 Task: Create Card Design Handoff Meeting in Board HR Policies to Workspace Creative Team. Create Card Market Research Planning in Board Team Collaboration to Workspace Creative Team. Create Card Front-End Development in Board Product Roadmap Planning and Management to Workspace Creative Team
Action: Mouse moved to (73, 334)
Screenshot: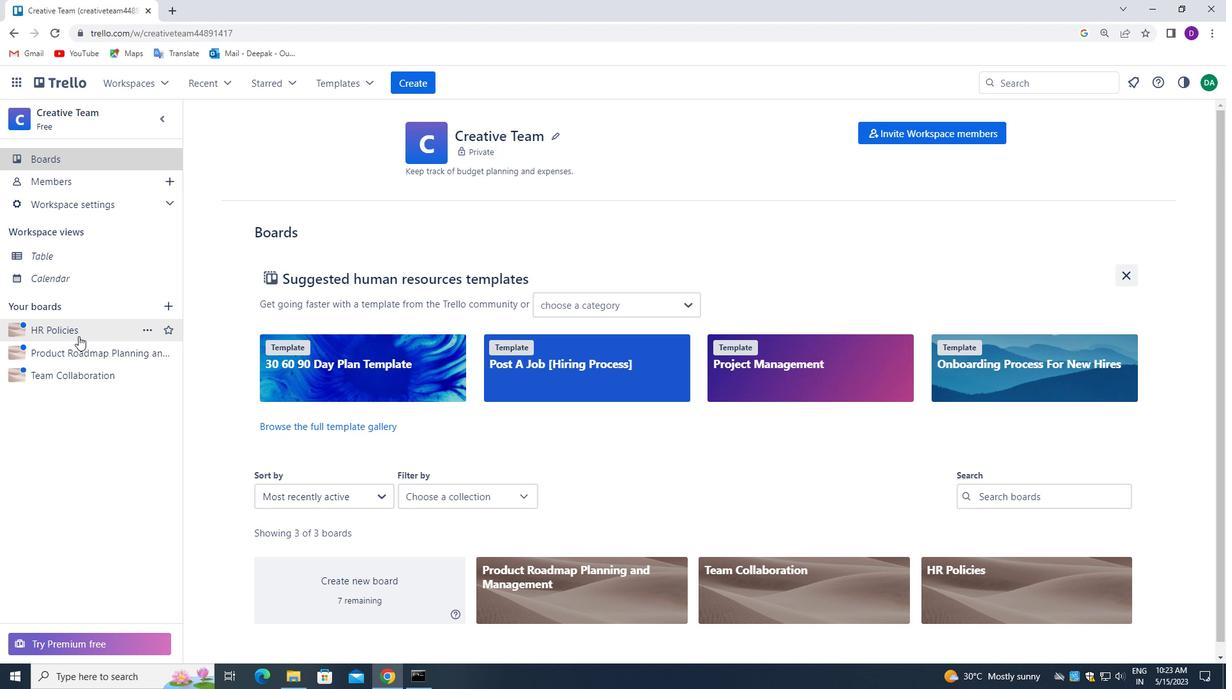 
Action: Mouse pressed left at (73, 334)
Screenshot: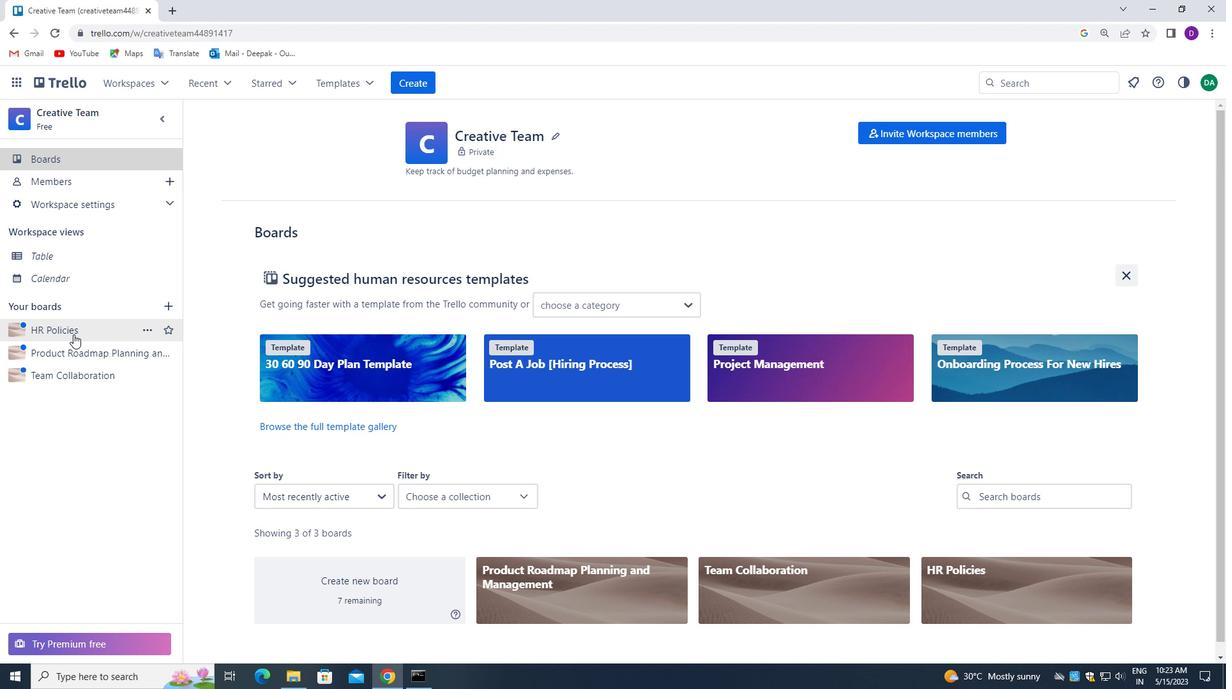 
Action: Mouse moved to (633, 202)
Screenshot: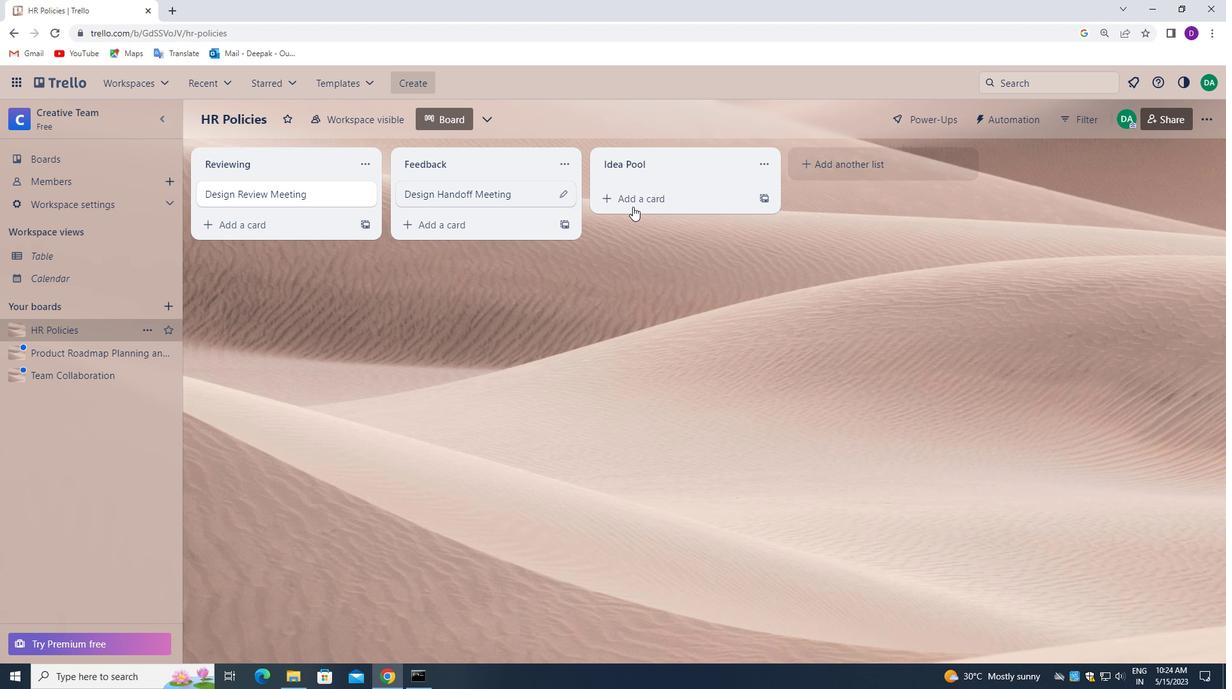 
Action: Mouse pressed left at (633, 202)
Screenshot: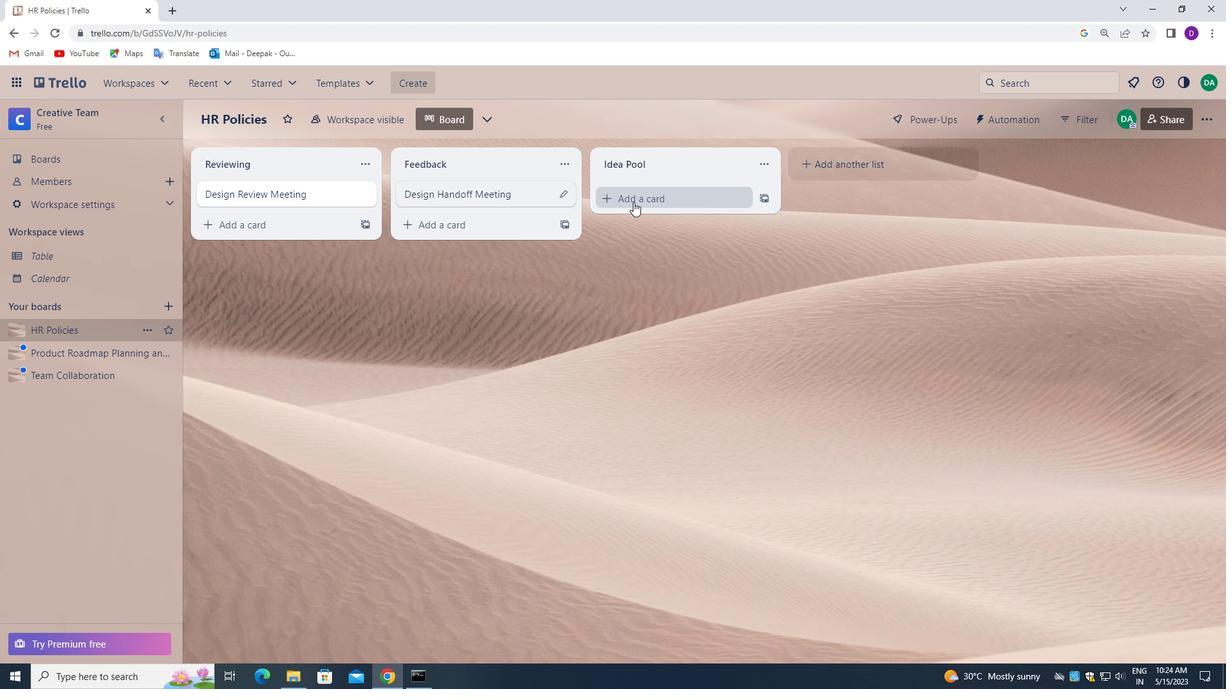 
Action: Mouse pressed left at (633, 202)
Screenshot: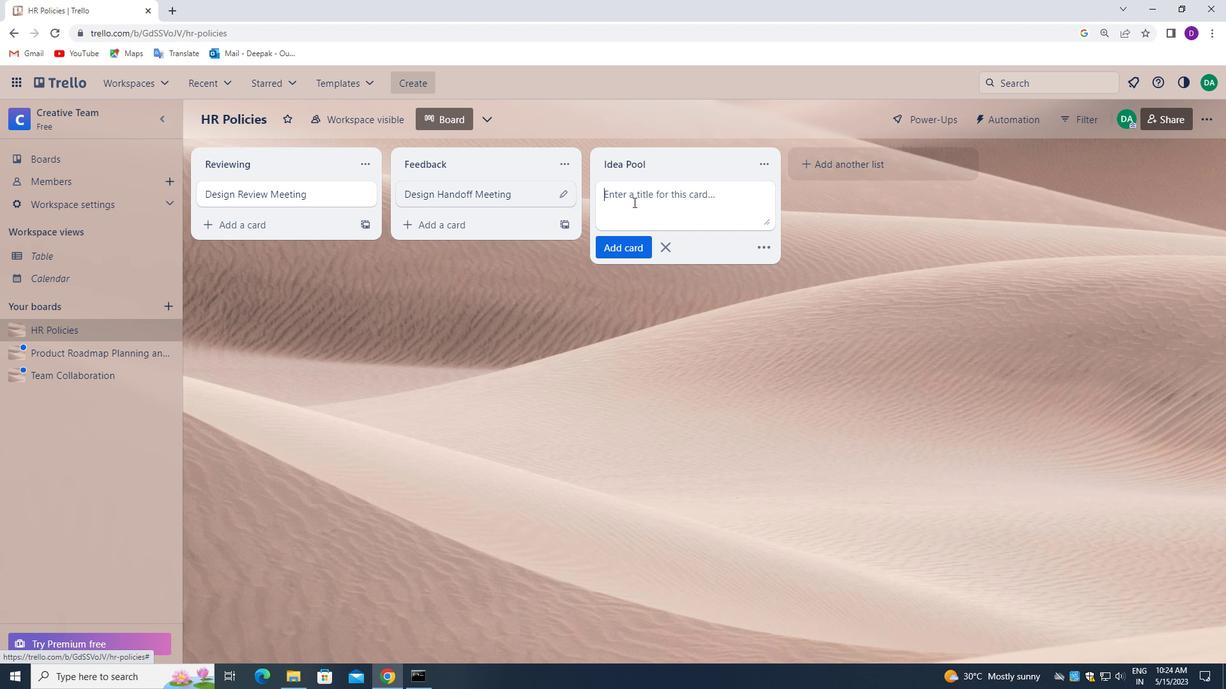 
Action: Mouse moved to (464, 288)
Screenshot: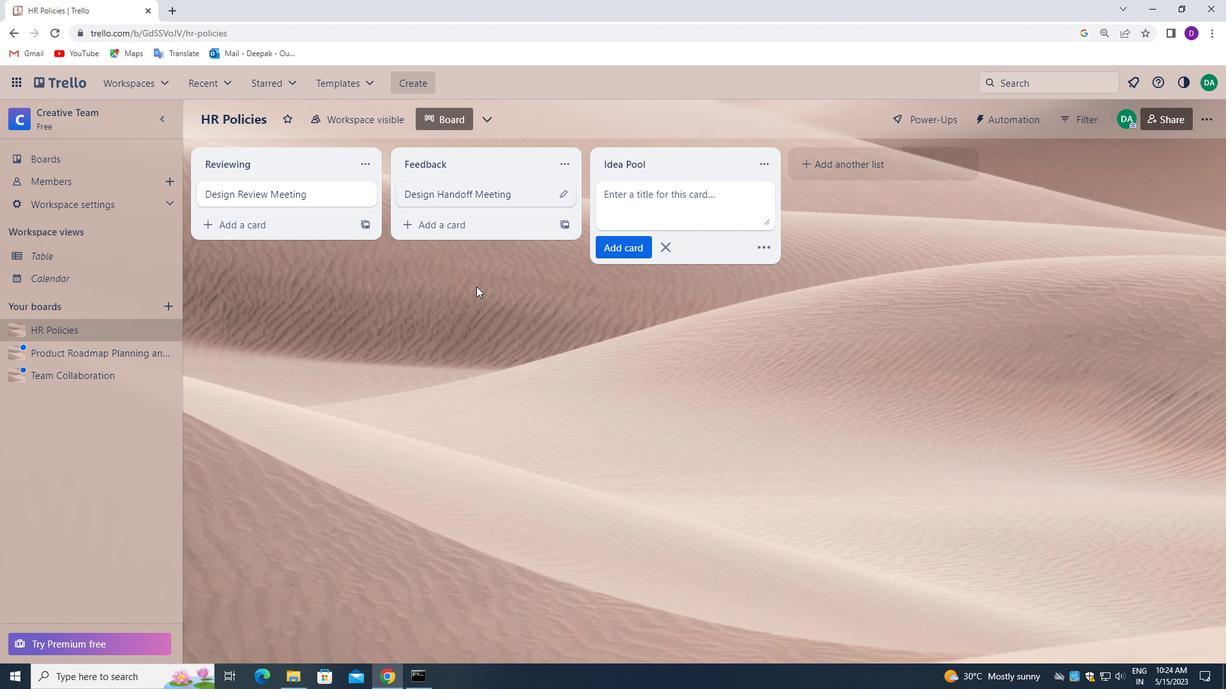 
Action: Key pressed <Key.shift_r>Design<Key.space><Key.shift>HANDOFF<Key.space><Key.shift>MEETING<Key.space>
Screenshot: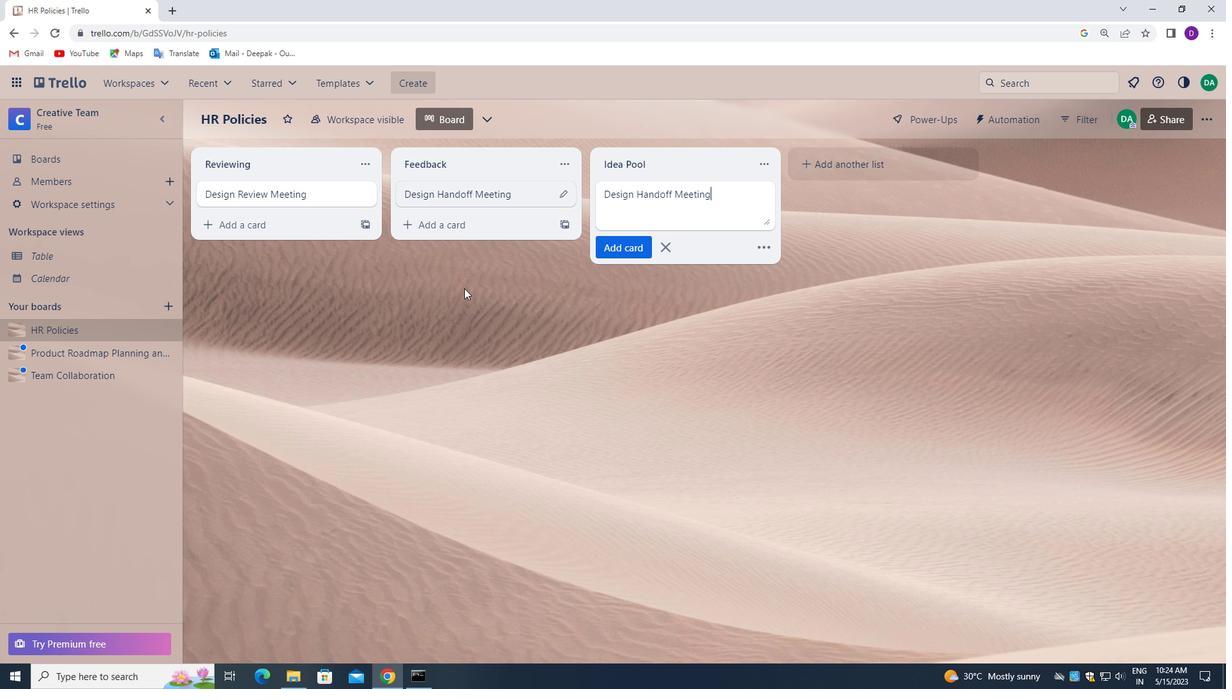 
Action: Mouse moved to (627, 255)
Screenshot: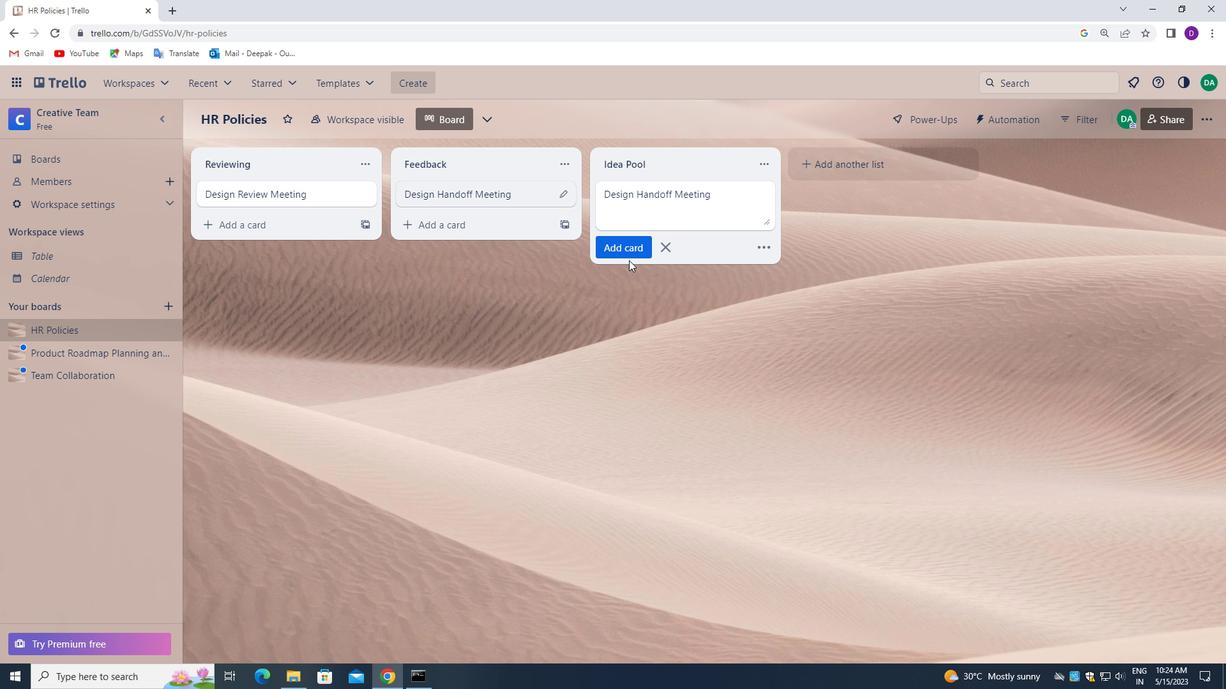 
Action: Mouse pressed left at (627, 255)
Screenshot: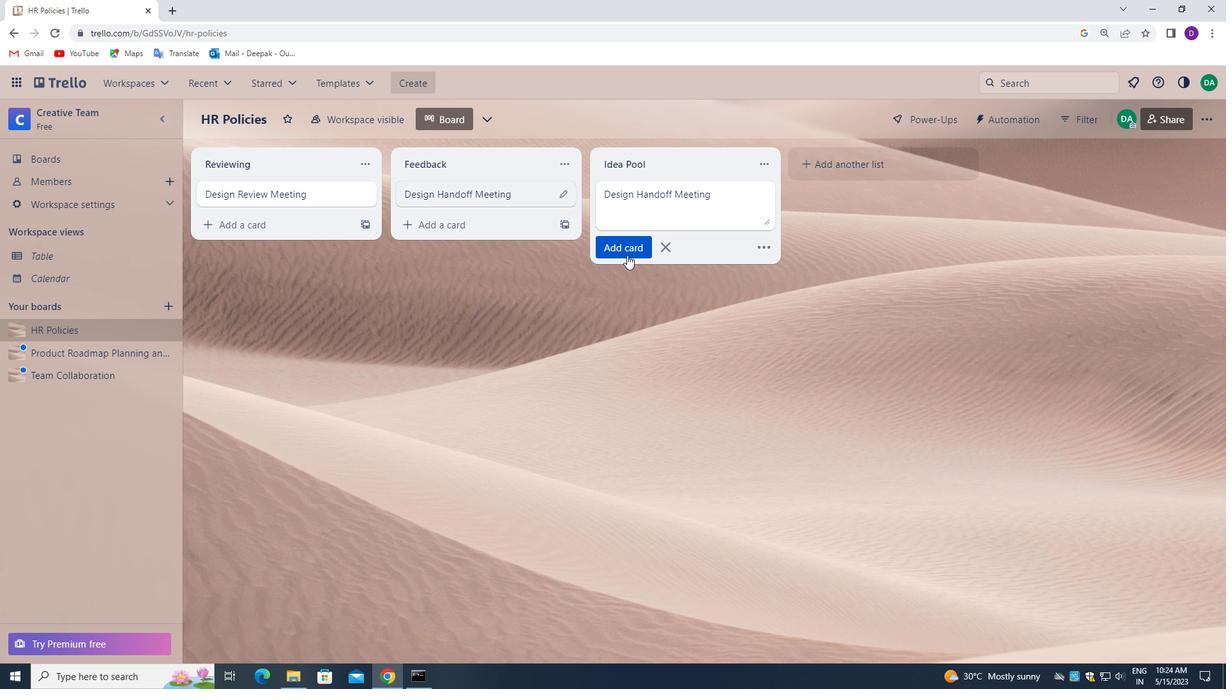 
Action: Mouse moved to (546, 269)
Screenshot: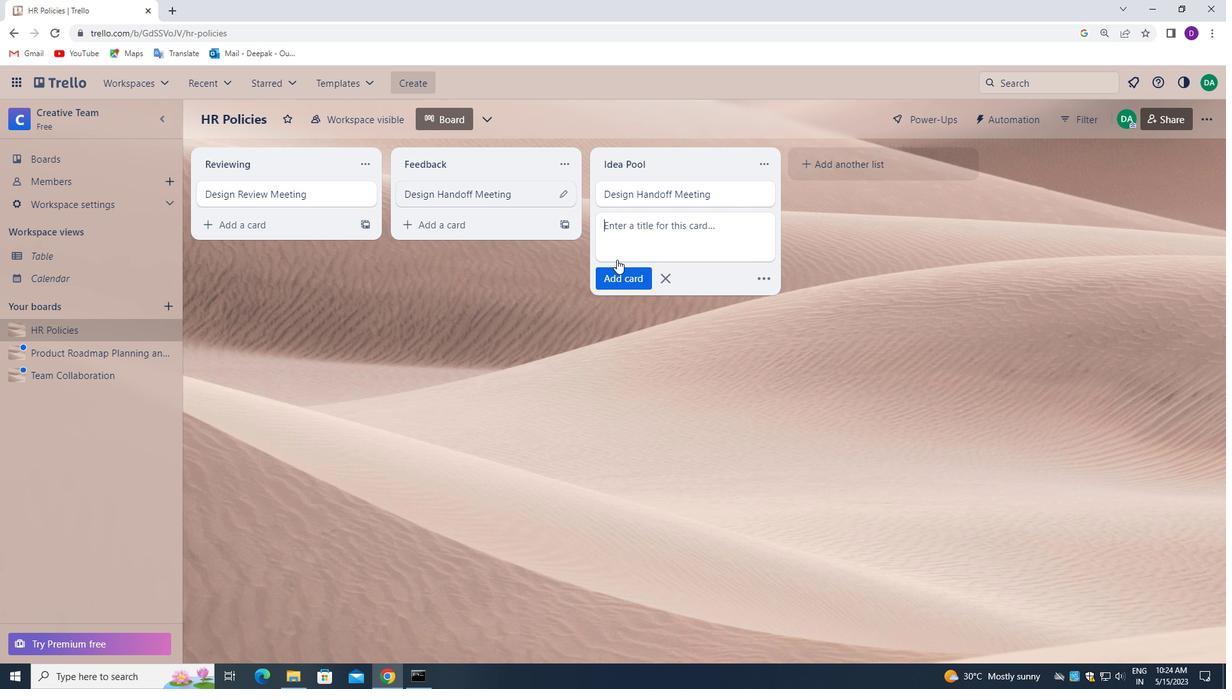 
Action: Mouse pressed left at (546, 269)
Screenshot: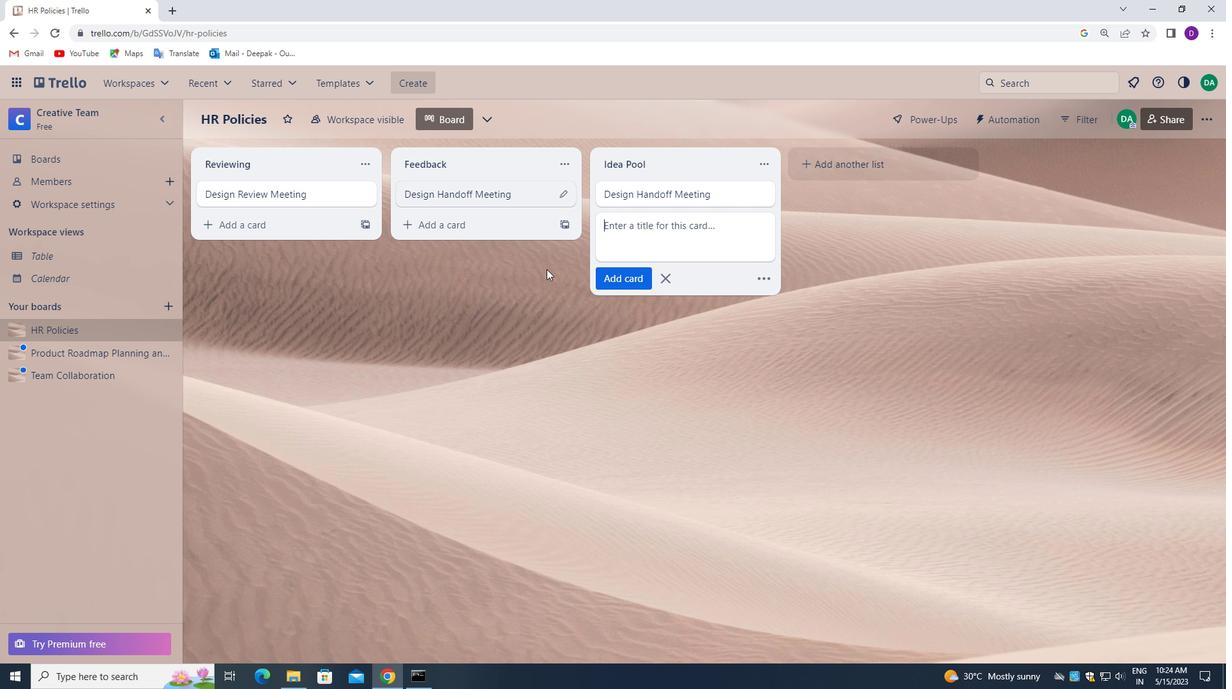 
Action: Mouse moved to (90, 378)
Screenshot: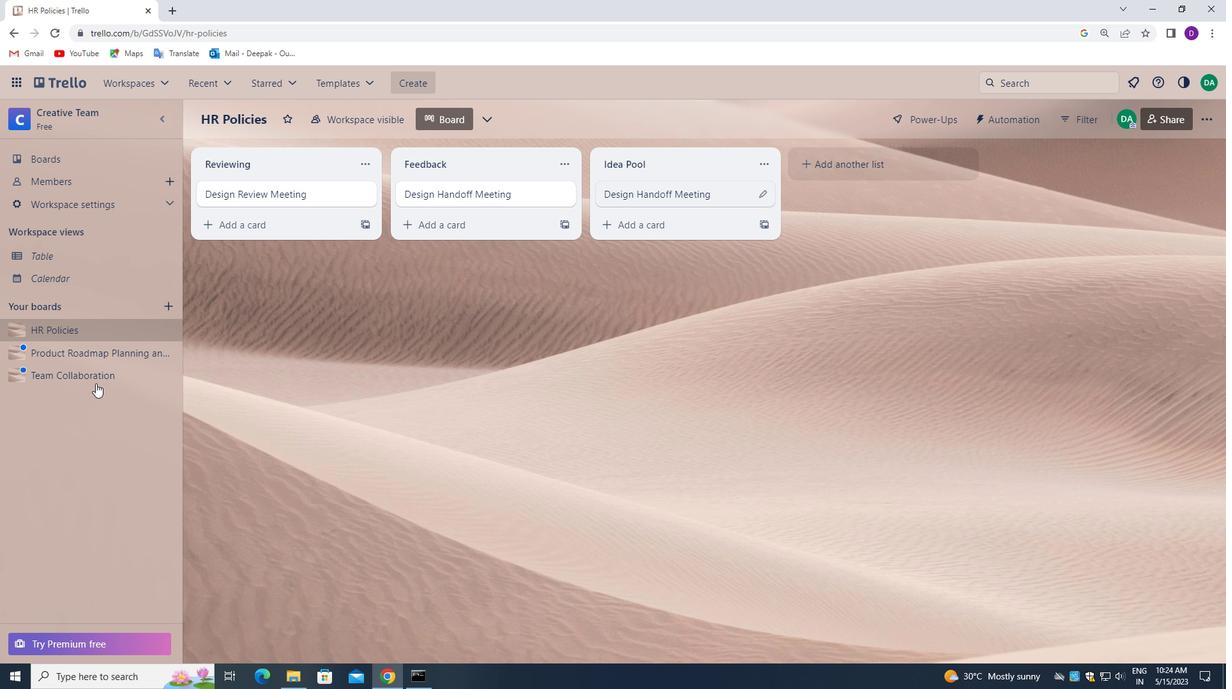 
Action: Mouse pressed left at (90, 378)
Screenshot: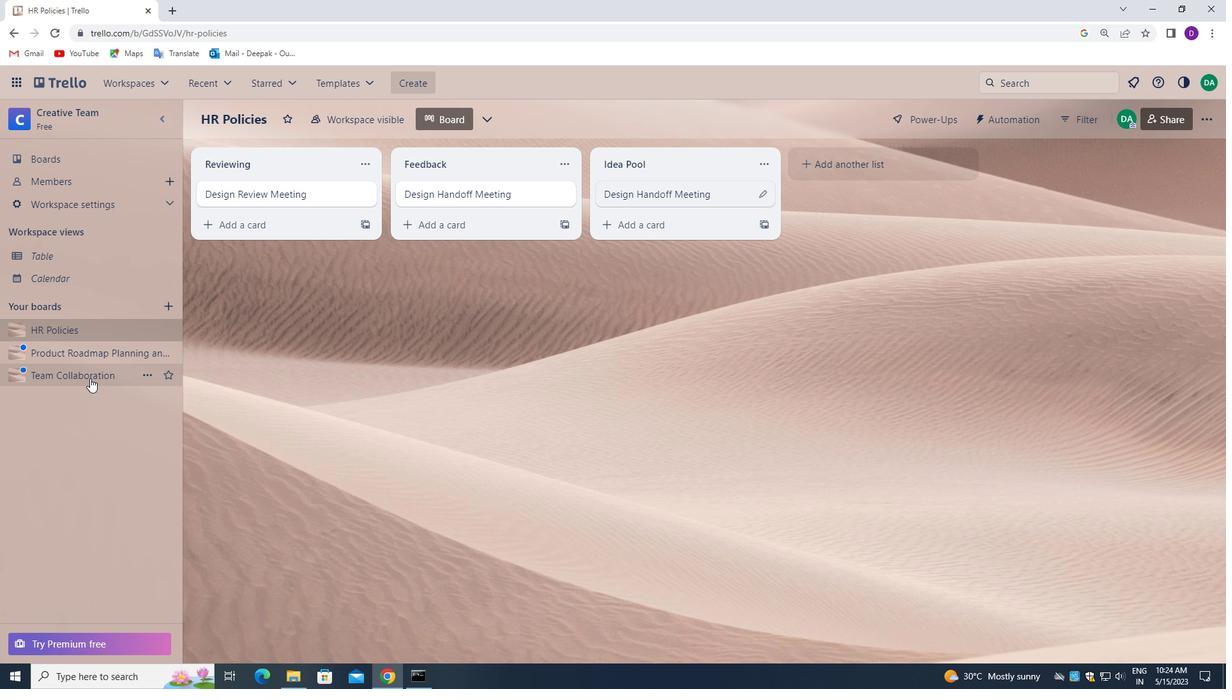 
Action: Mouse moved to (653, 201)
Screenshot: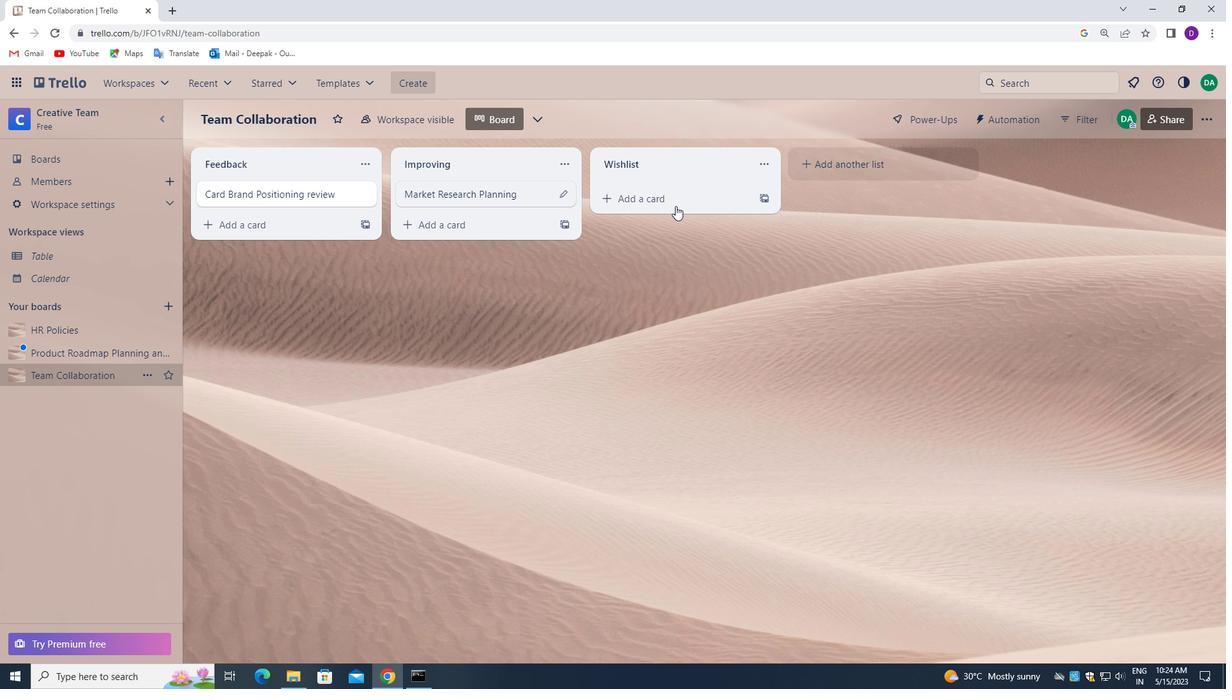 
Action: Mouse pressed left at (653, 201)
Screenshot: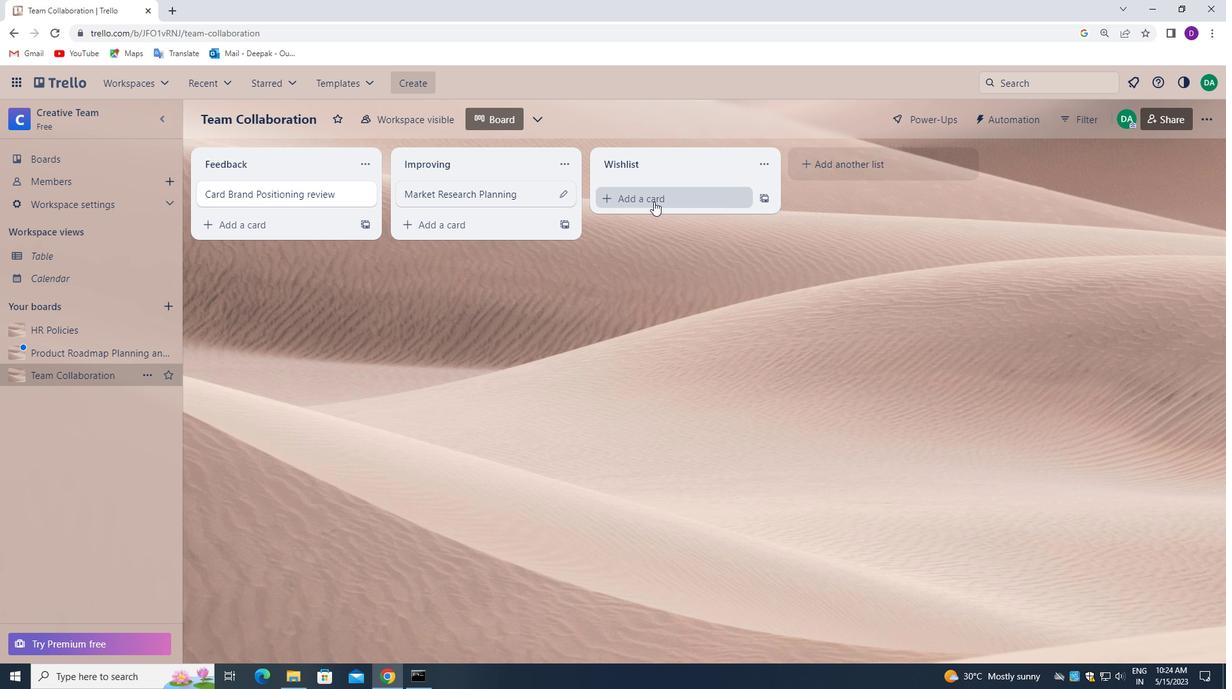 
Action: Mouse pressed left at (653, 201)
Screenshot: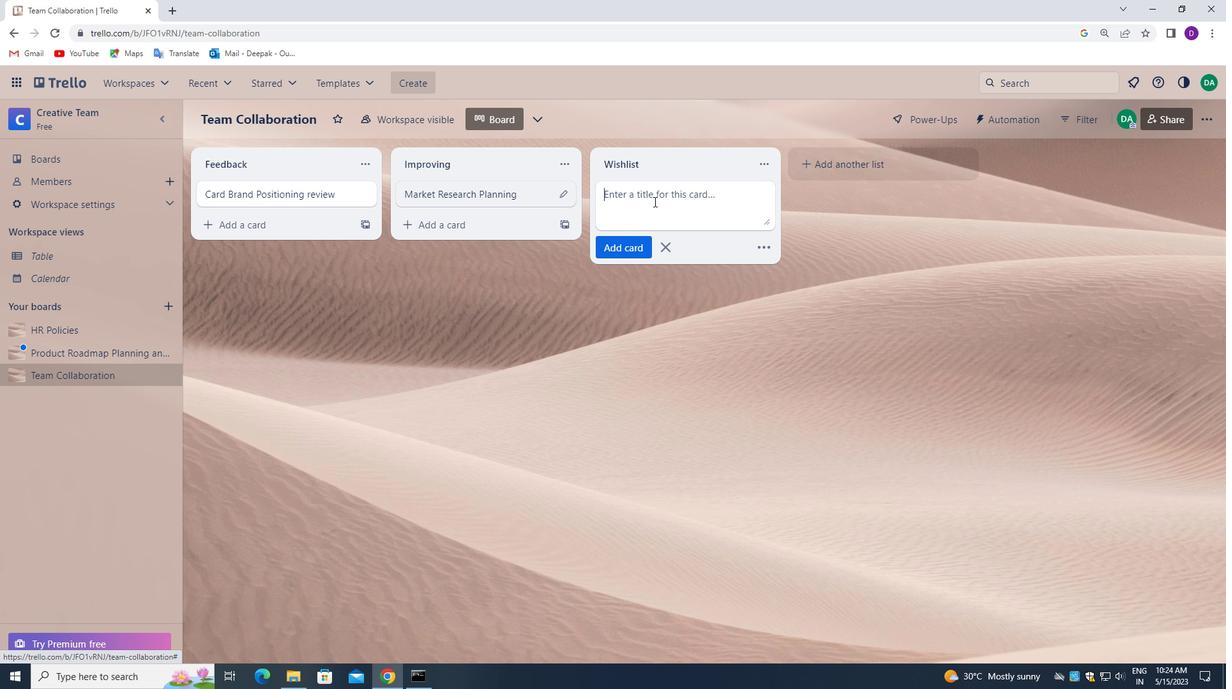 
Action: Mouse moved to (422, 340)
Screenshot: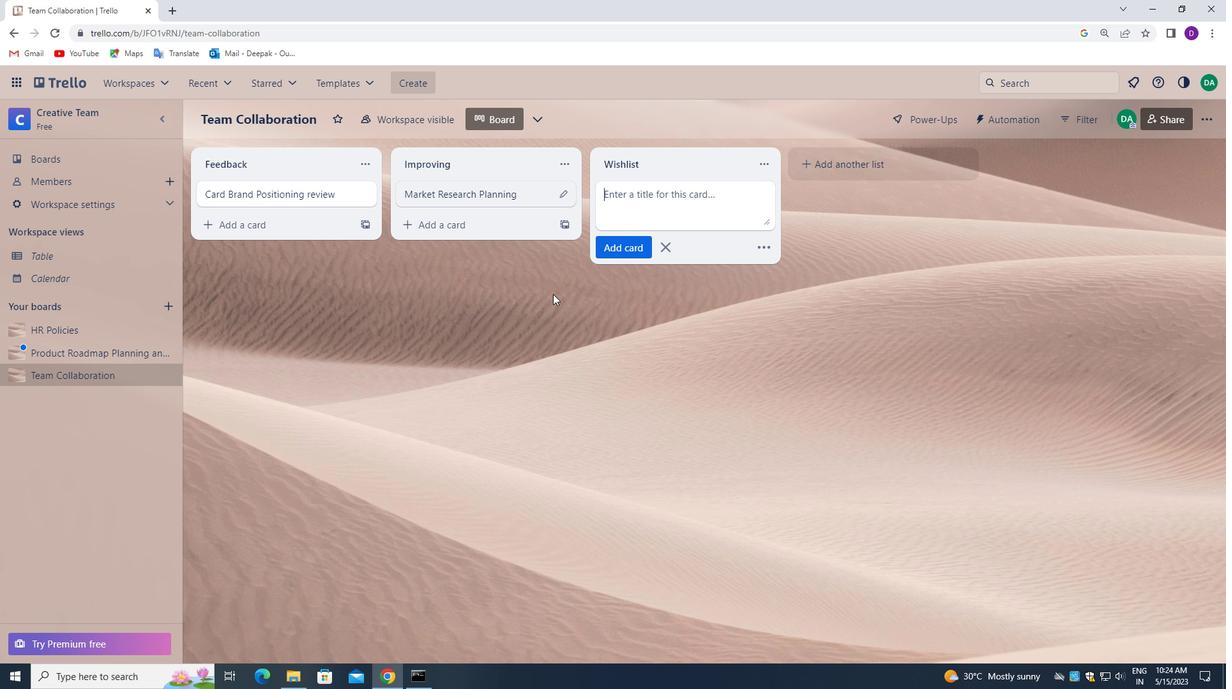 
Action: Key pressed <Key.shift>MARKET<Key.space><Key.shift_r>RESEARCH<Key.space><Key.shift>PLANNING<Key.space>
Screenshot: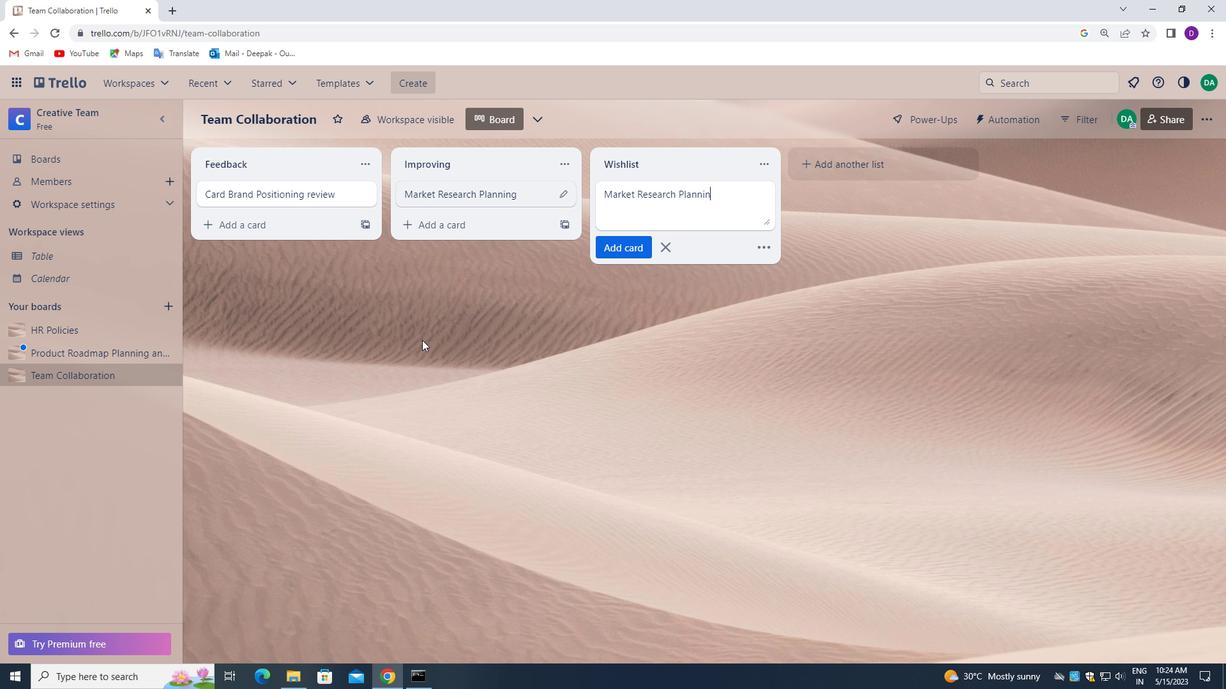 
Action: Mouse moved to (615, 245)
Screenshot: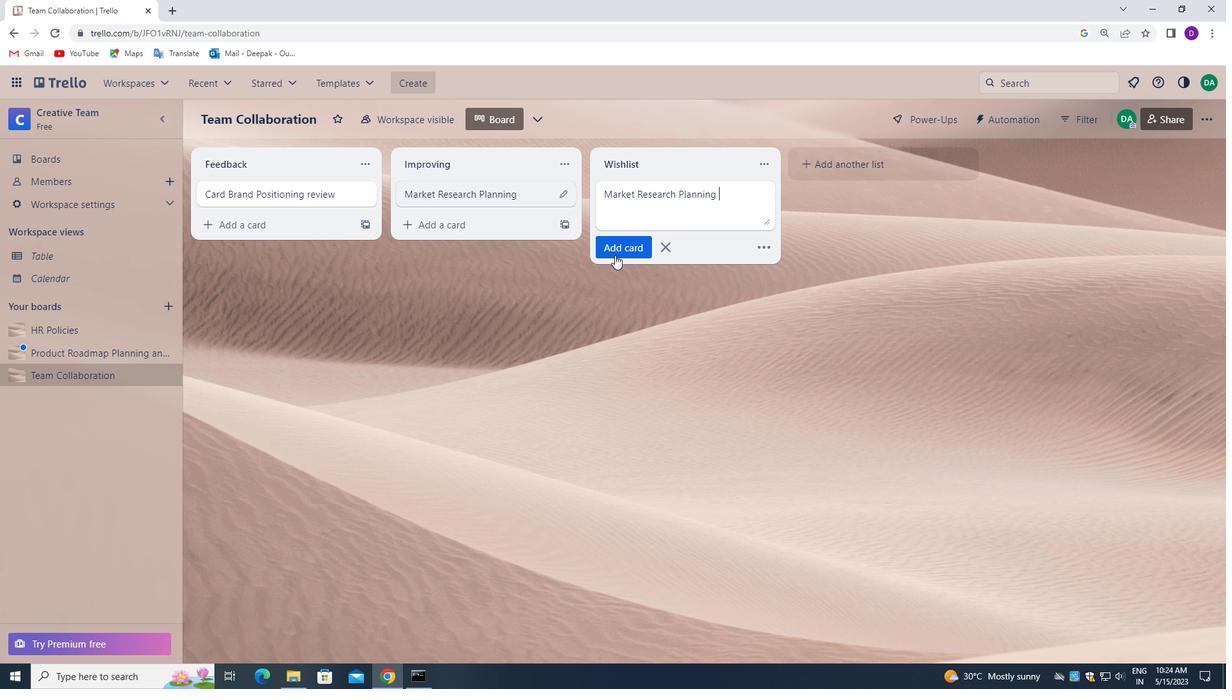 
Action: Mouse pressed left at (615, 245)
Screenshot: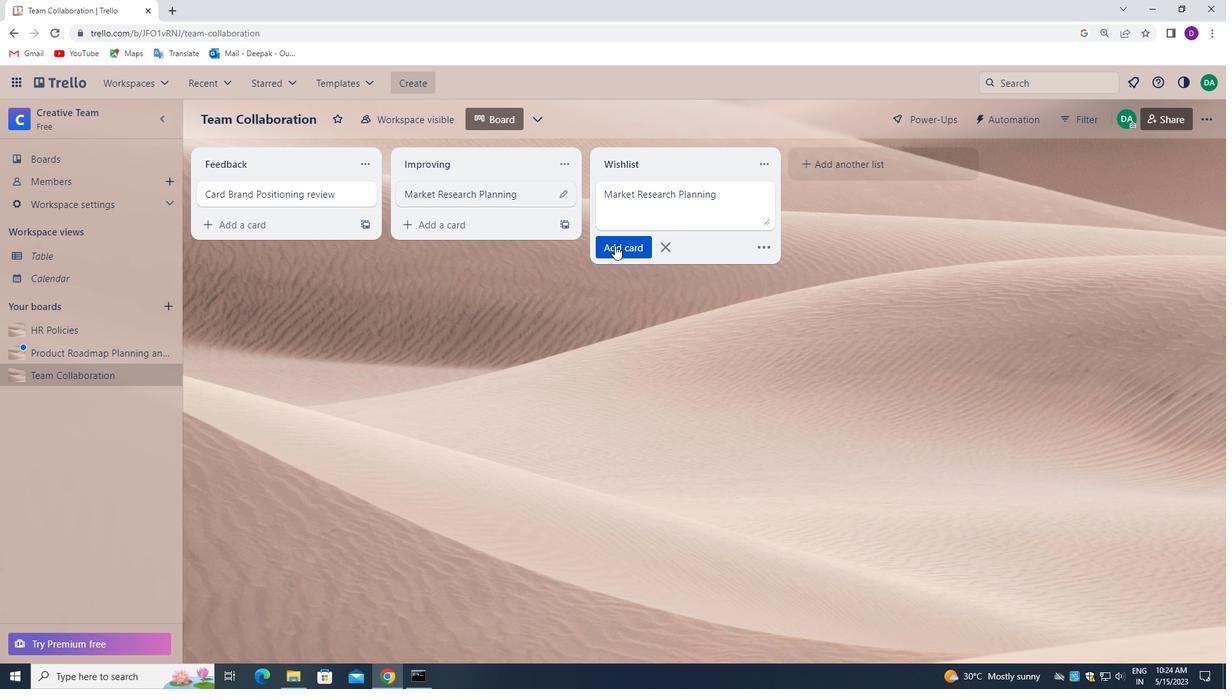 
Action: Mouse moved to (563, 266)
Screenshot: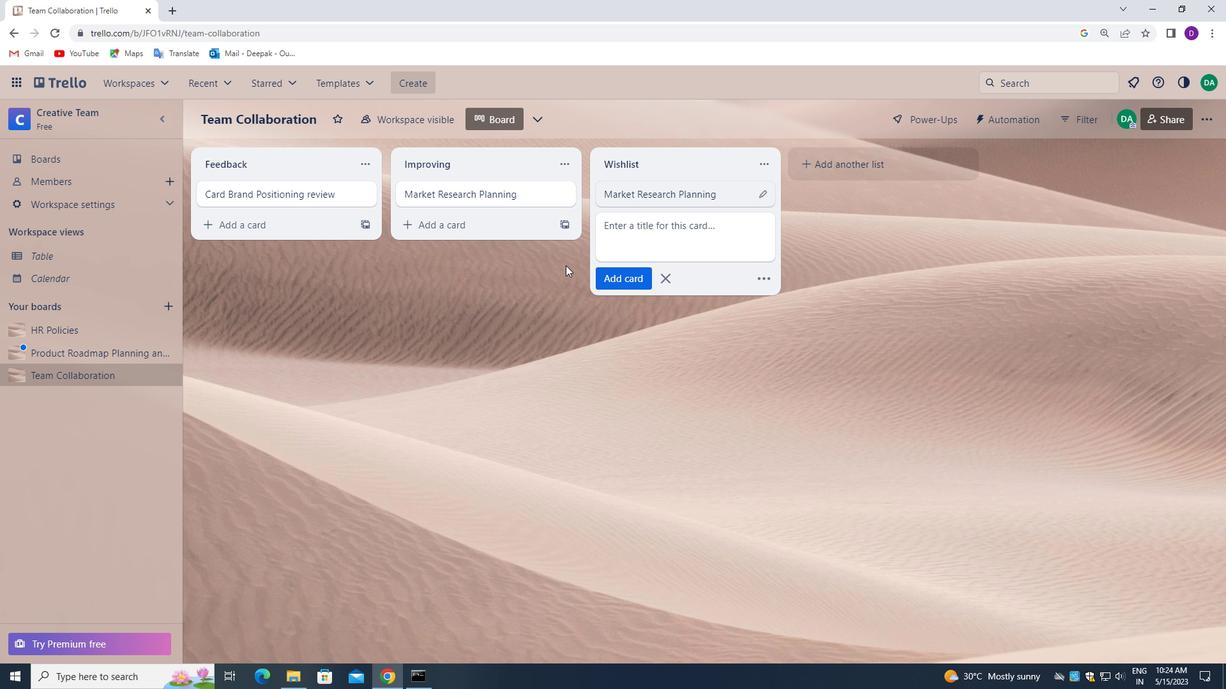 
Action: Mouse pressed left at (563, 266)
Screenshot: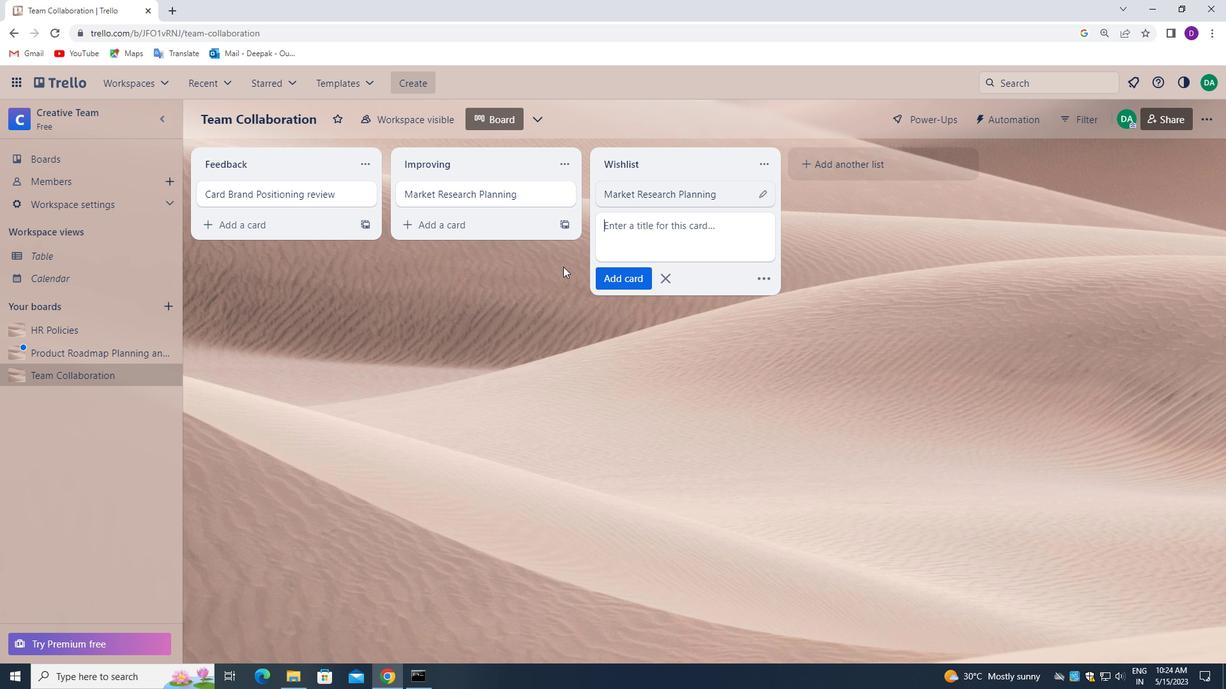 
Action: Mouse moved to (91, 358)
Screenshot: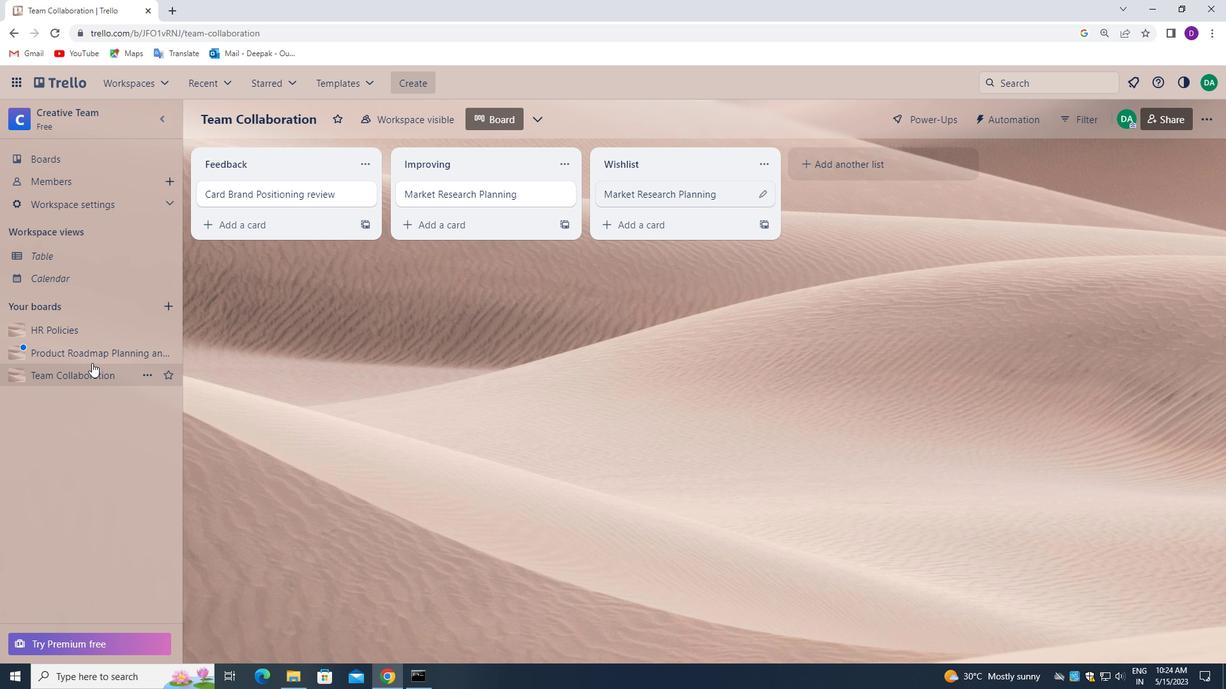 
Action: Mouse pressed left at (91, 358)
Screenshot: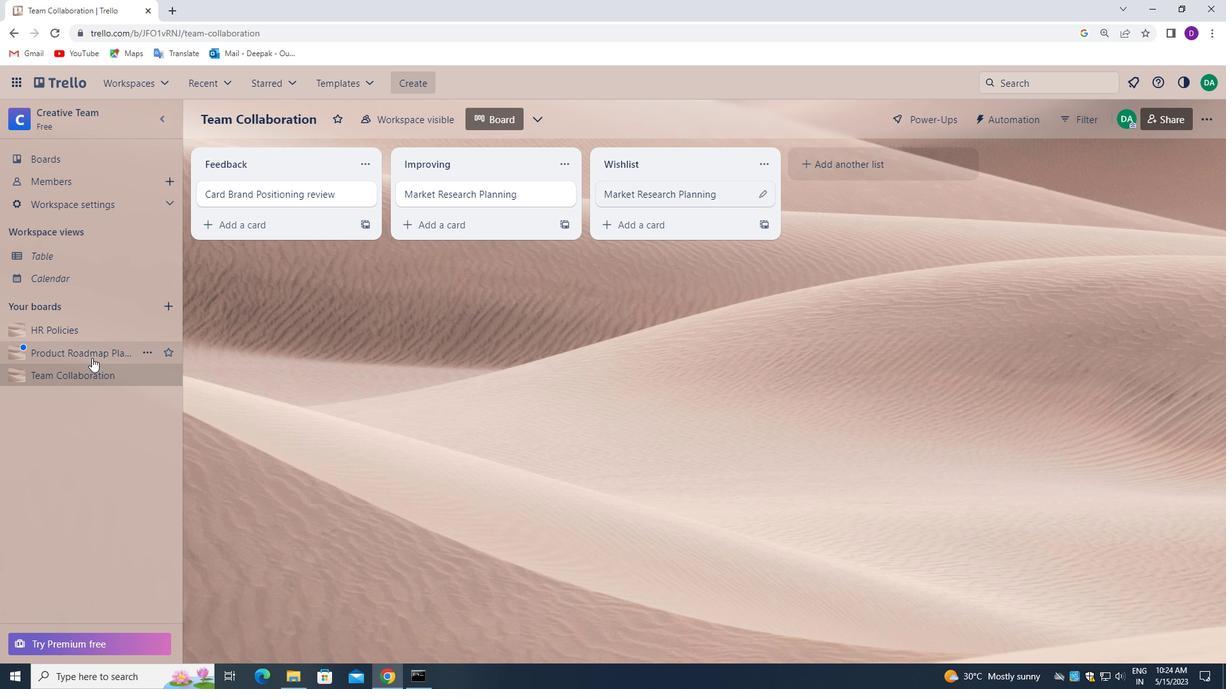 
Action: Mouse moved to (646, 198)
Screenshot: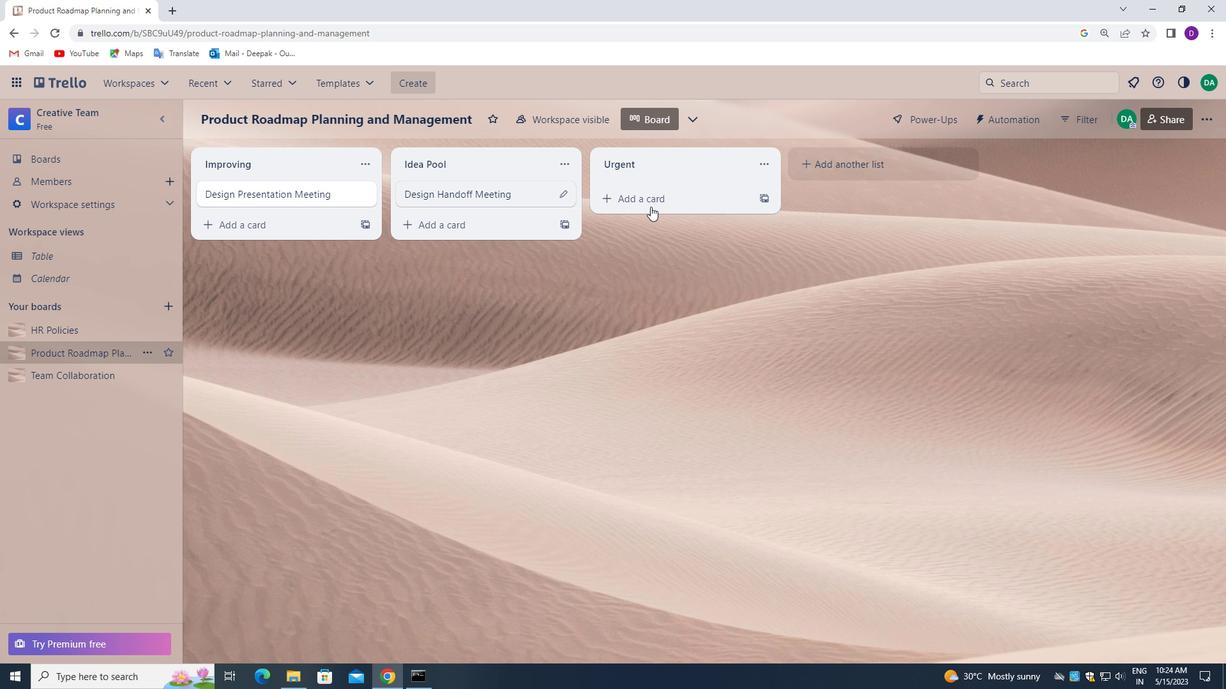 
Action: Mouse pressed left at (646, 198)
Screenshot: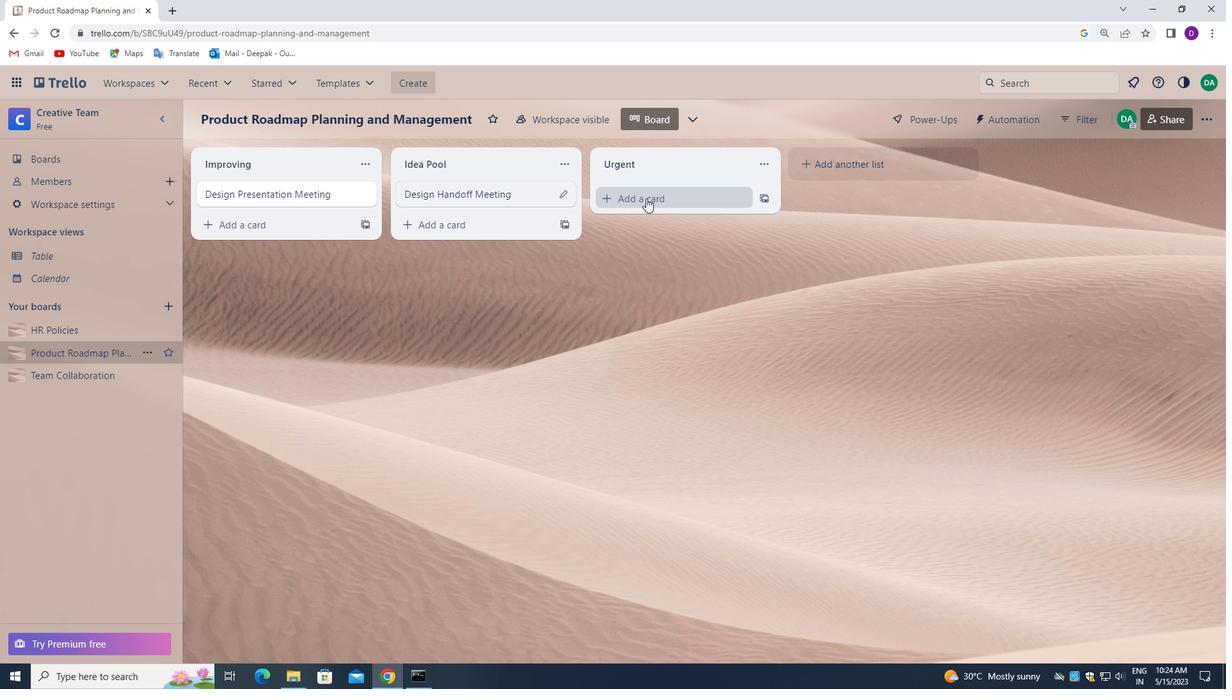 
Action: Mouse moved to (646, 197)
Screenshot: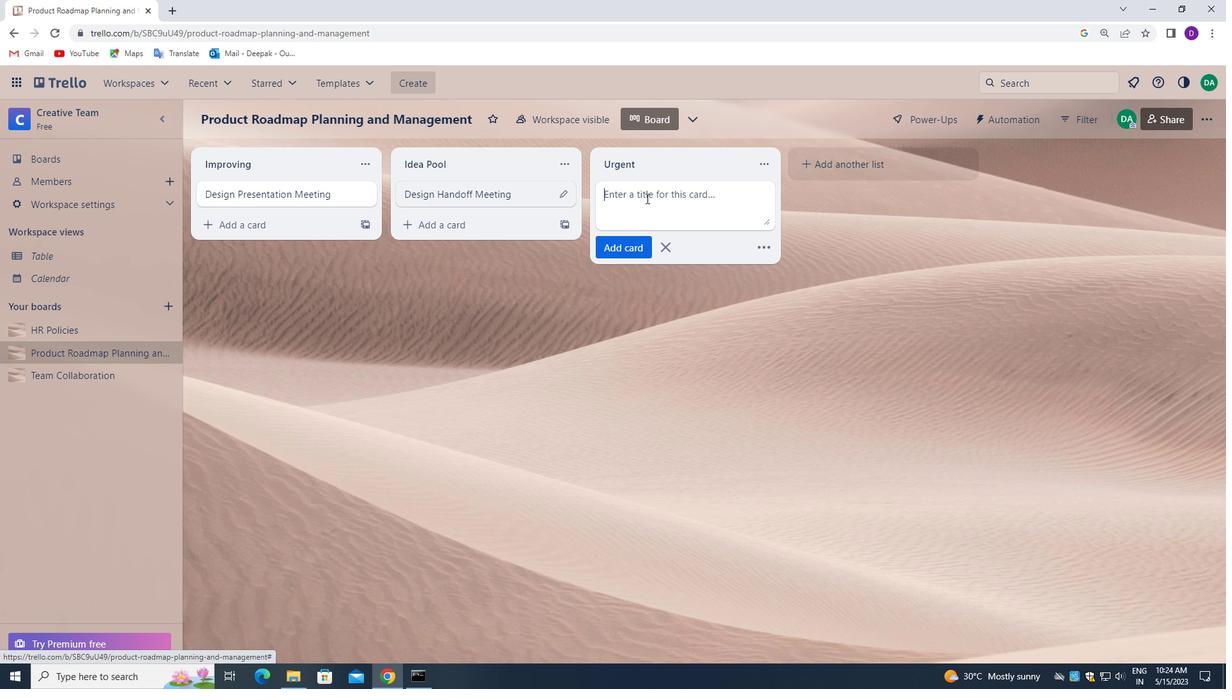 
Action: Mouse pressed left at (646, 197)
Screenshot: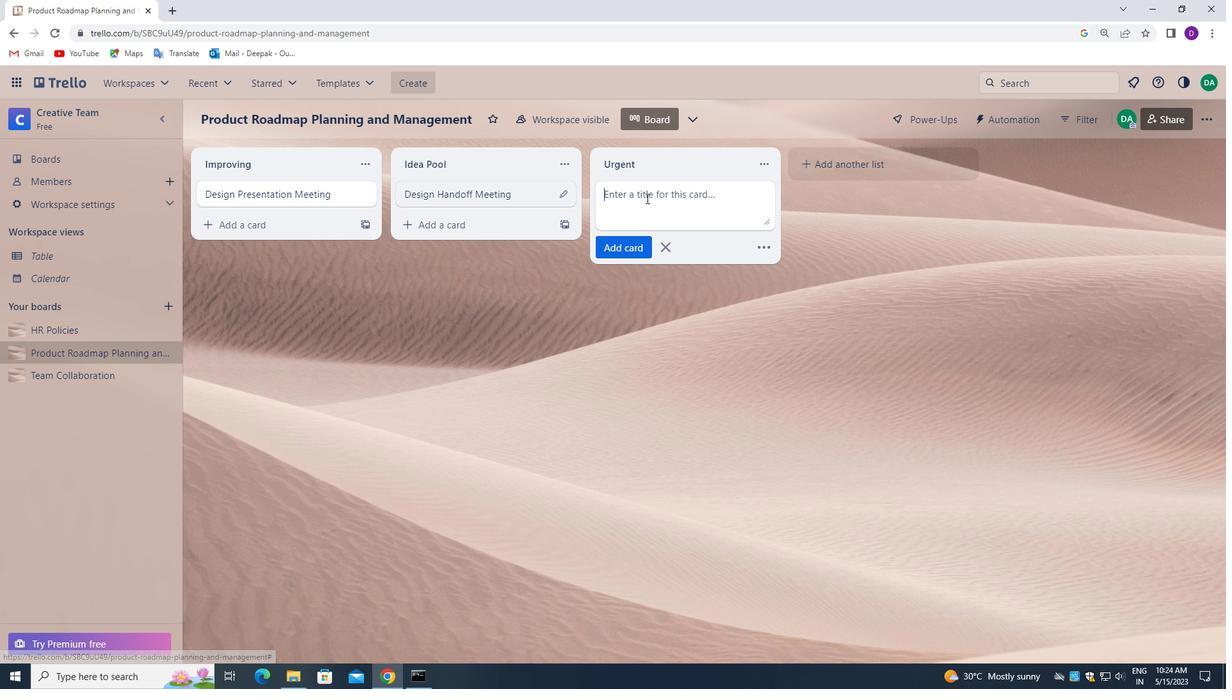 
Action: Mouse moved to (438, 333)
Screenshot: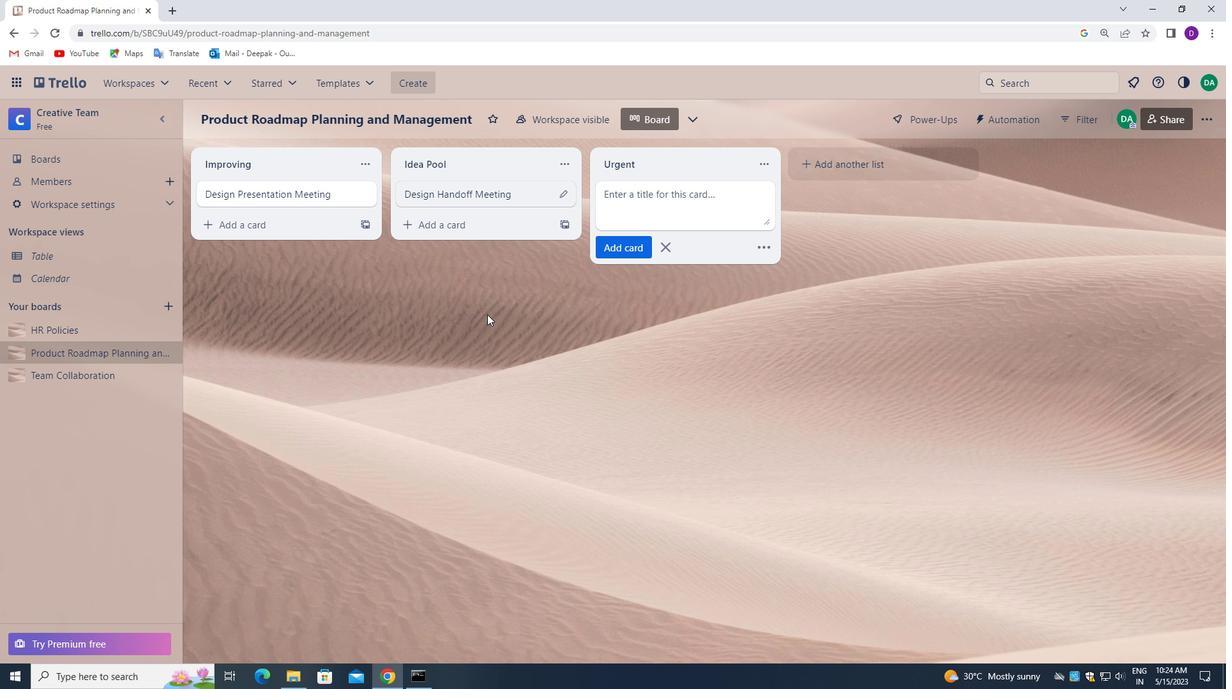 
Action: Key pressed <Key.shift_r>FRONT-<Key.shift_r>END<Key.space><Key.shift_r>DEVELOPMENT<Key.space>
Screenshot: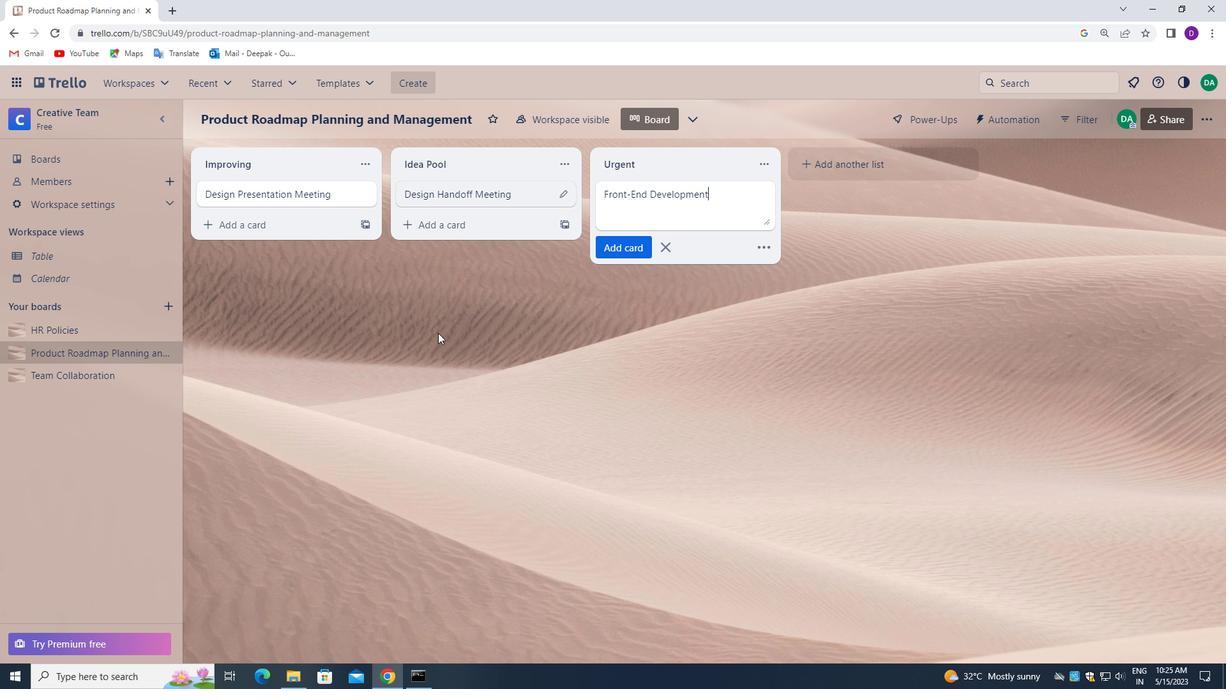 
Action: Mouse moved to (618, 245)
Screenshot: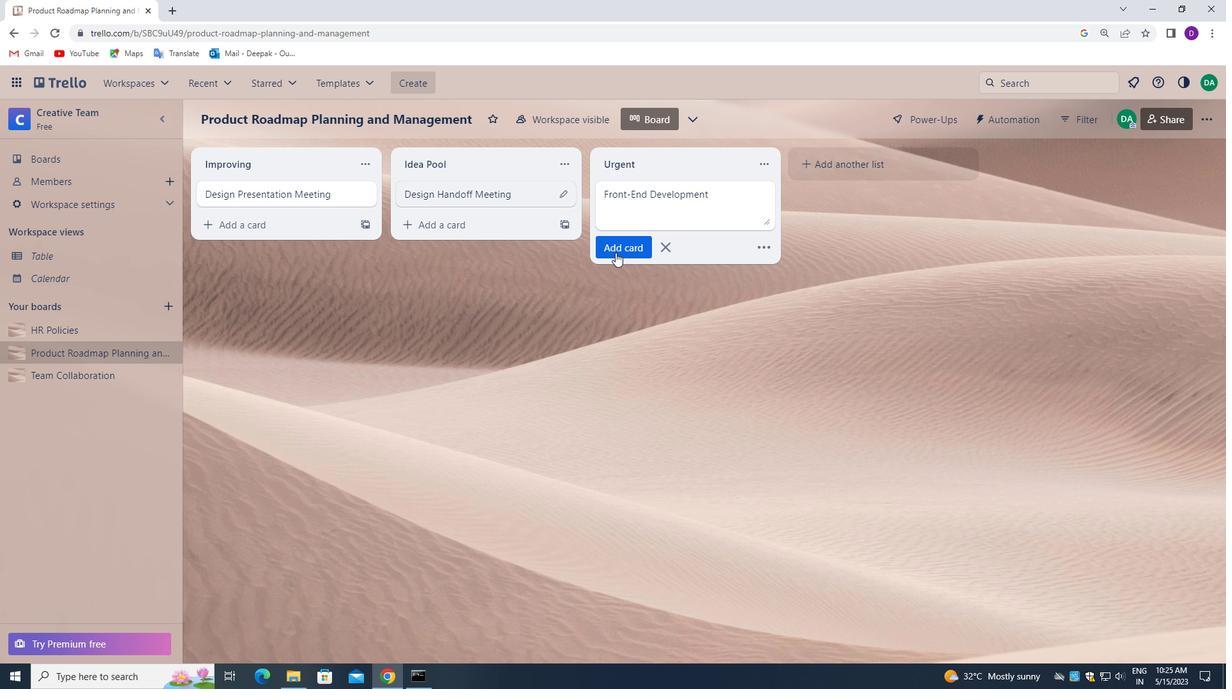 
Action: Mouse pressed left at (618, 245)
Screenshot: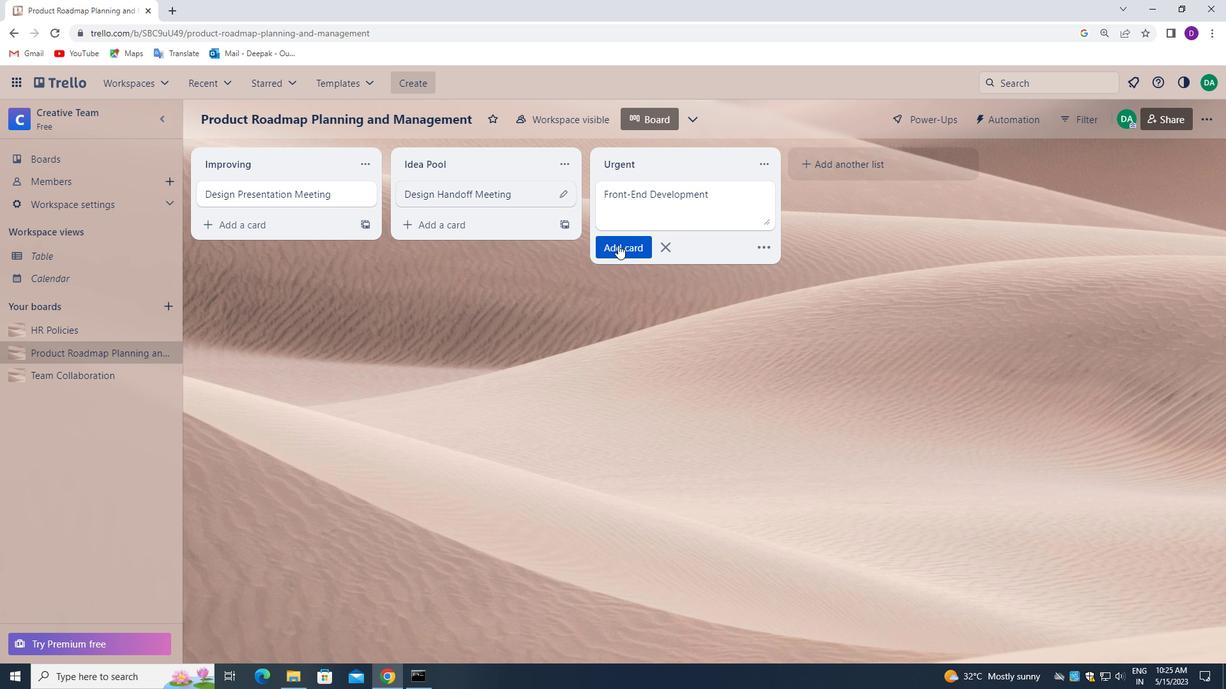 
Action: Mouse moved to (553, 273)
Screenshot: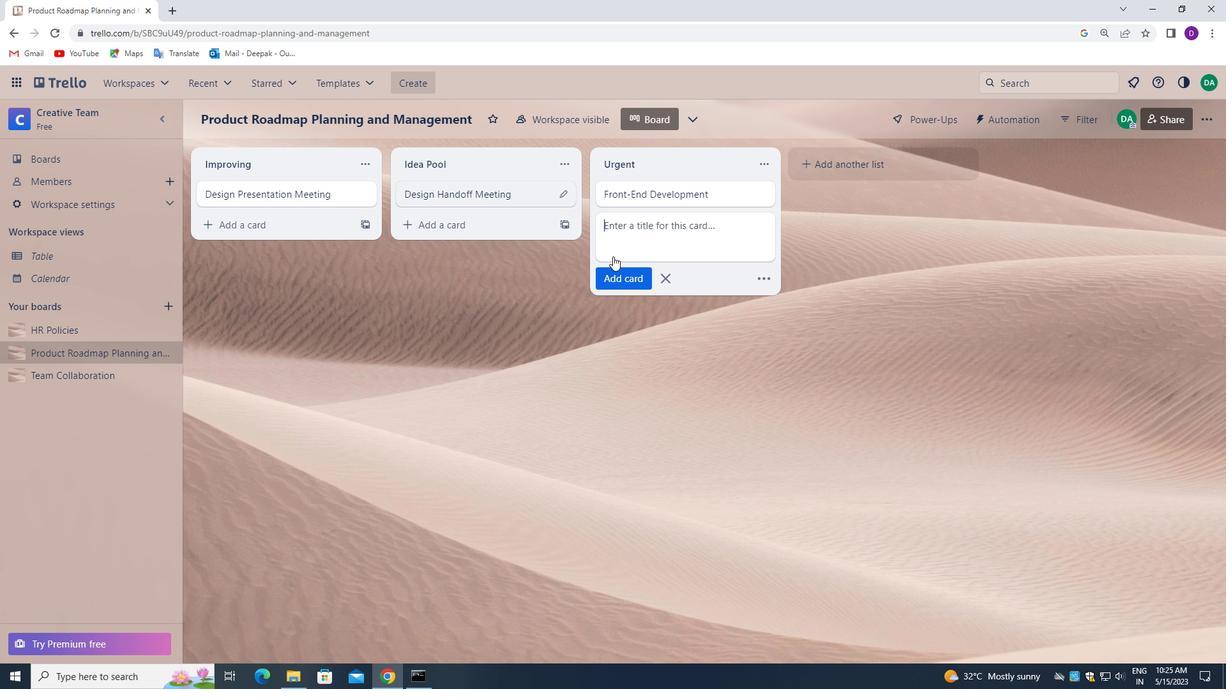 
Action: Mouse pressed left at (553, 273)
Screenshot: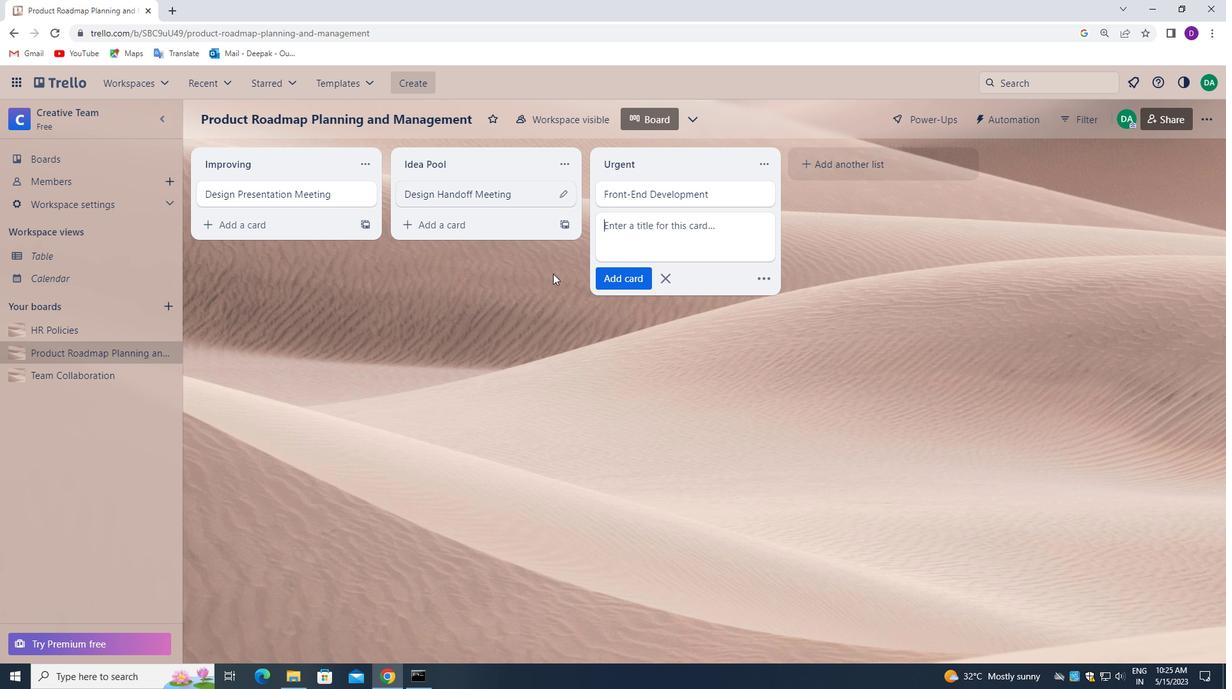 
Action: Mouse moved to (620, 306)
Screenshot: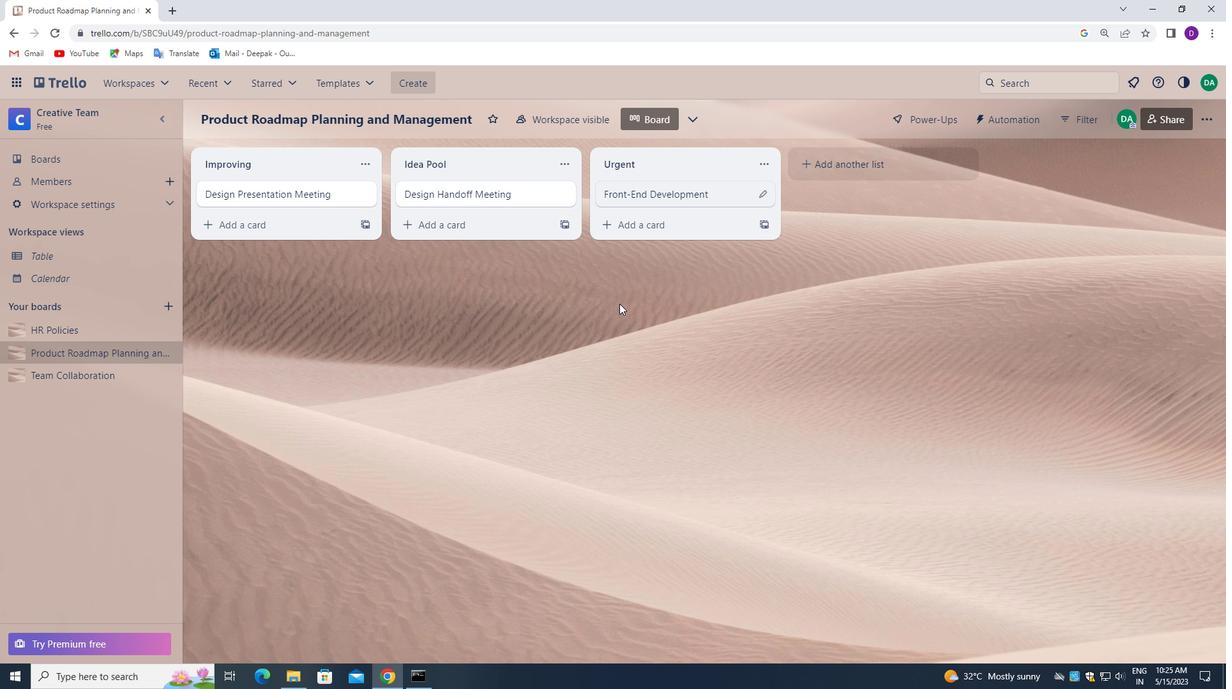 
Action: Mouse scrolled (620, 307) with delta (0, 0)
Screenshot: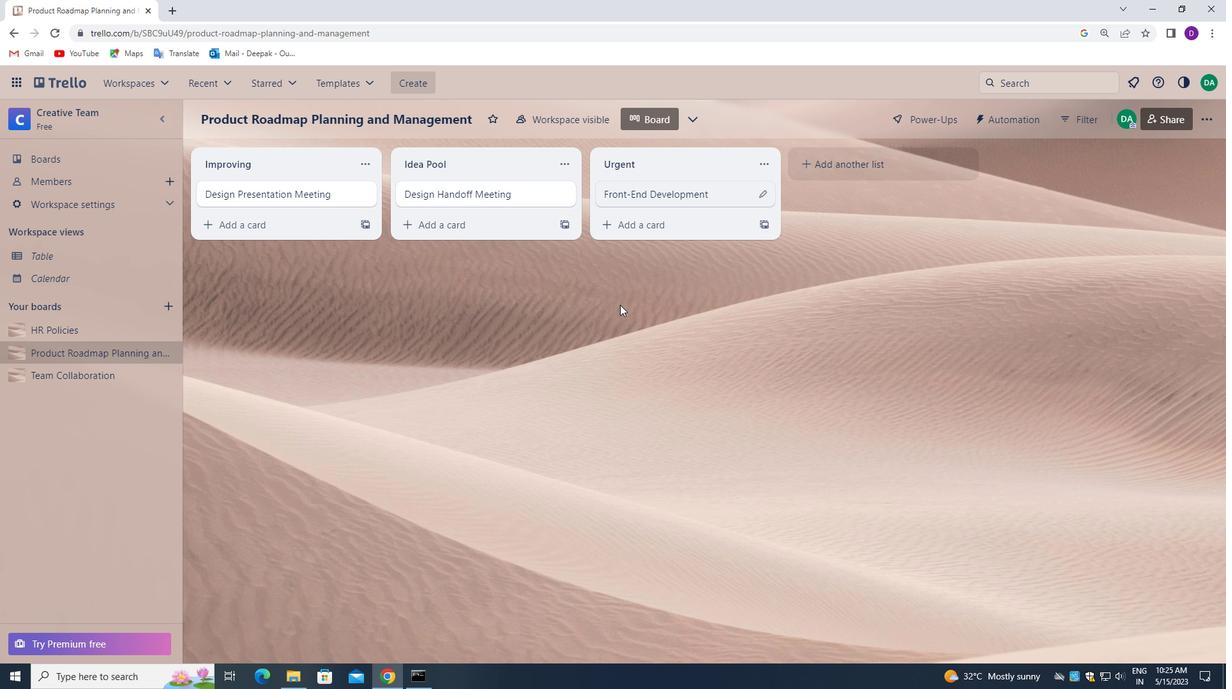 
Action: Mouse scrolled (620, 307) with delta (0, 0)
Screenshot: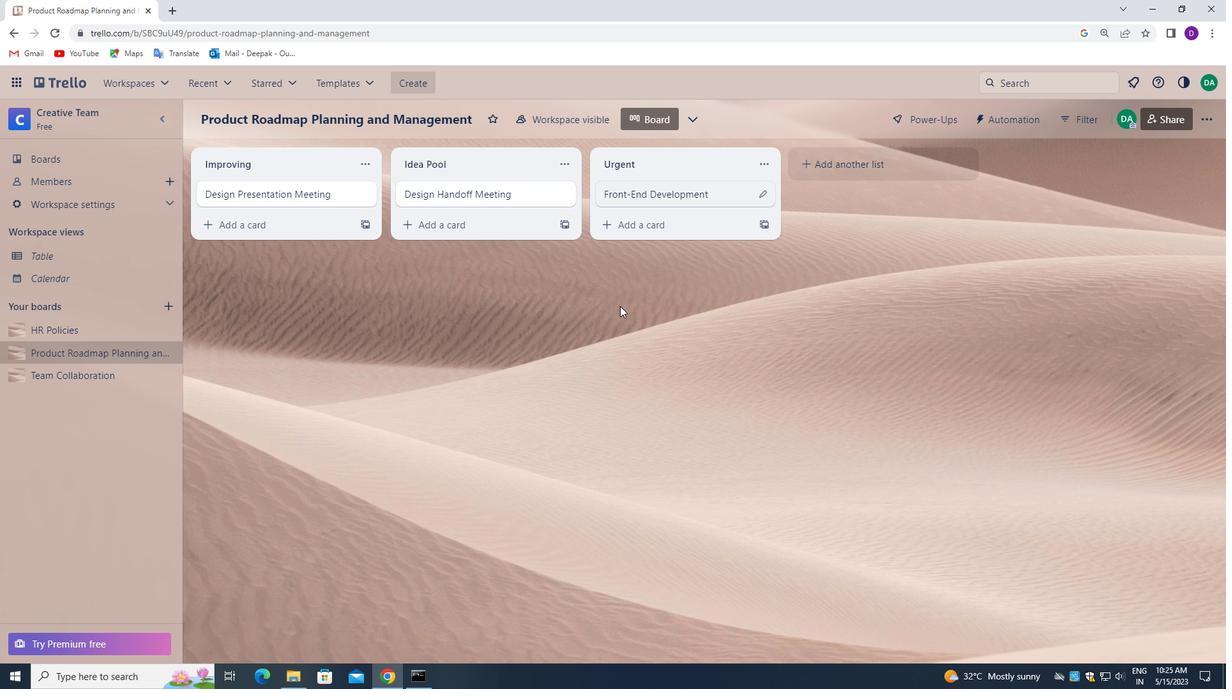 
Action: Mouse scrolled (620, 307) with delta (0, 0)
Screenshot: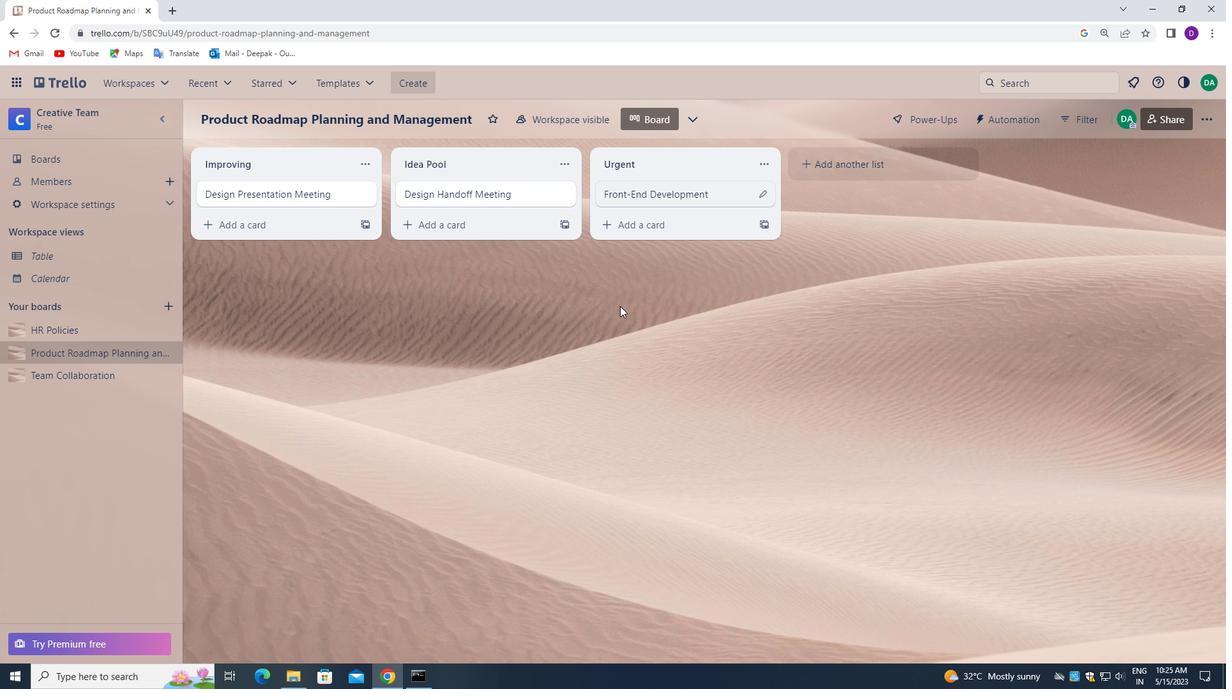 
Action: Mouse moved to (65, 163)
Screenshot: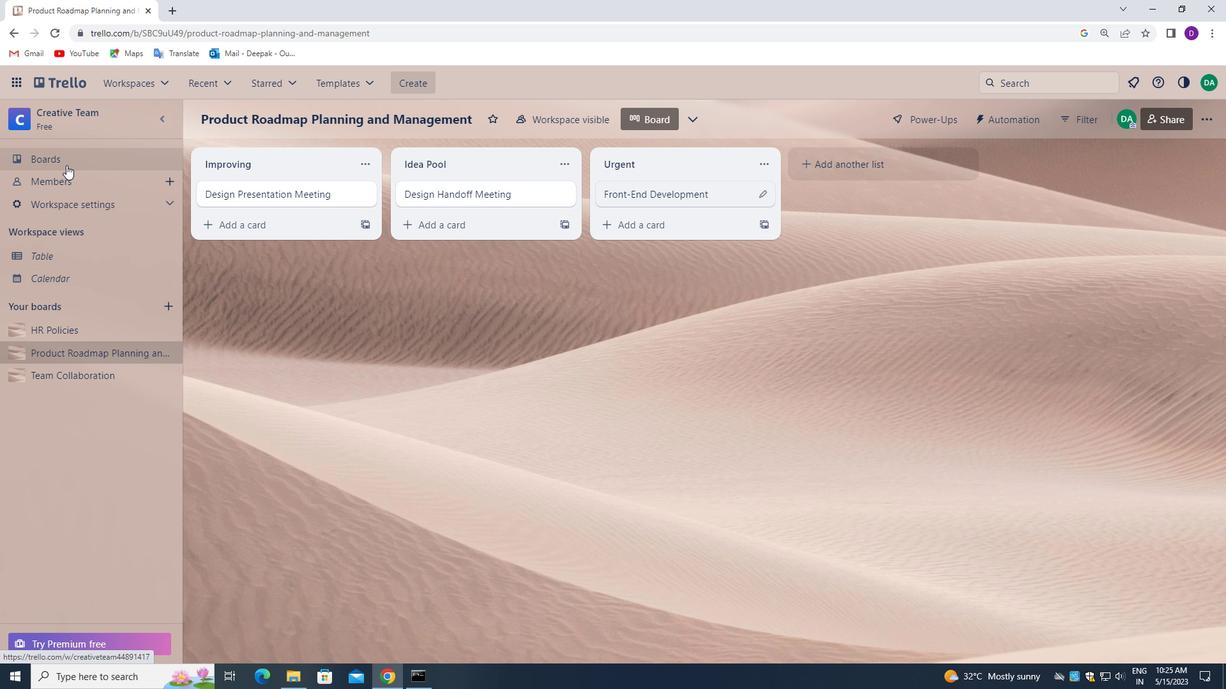 
Action: Mouse pressed left at (65, 163)
Screenshot: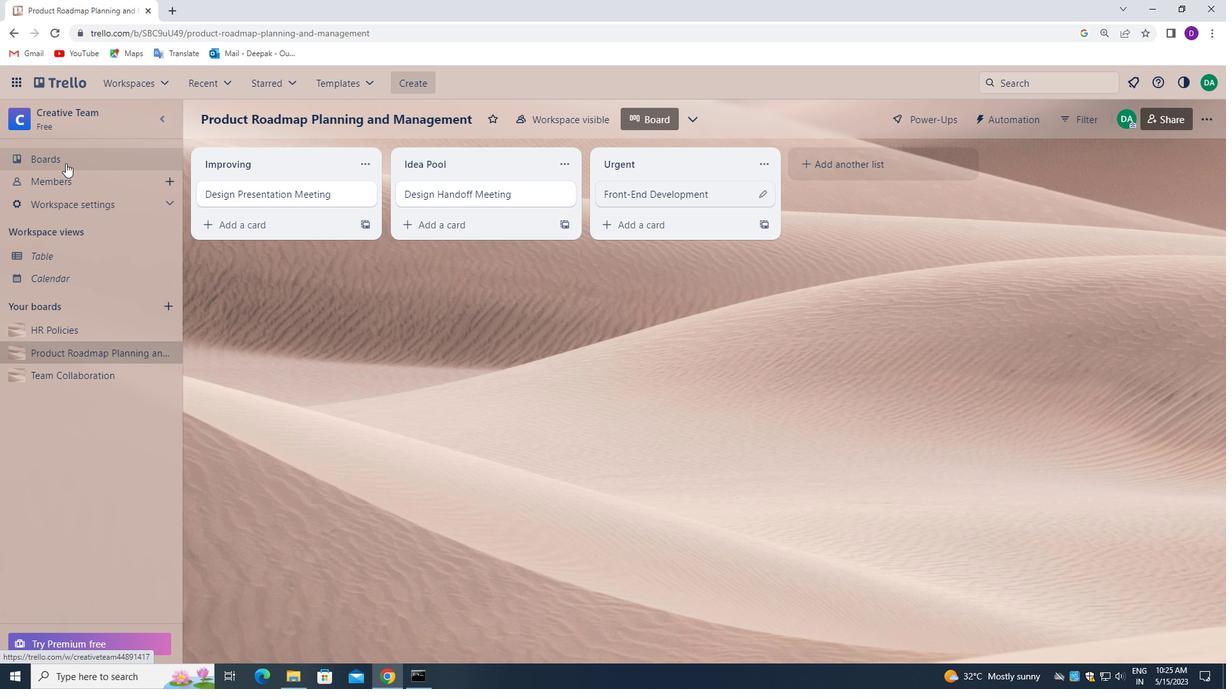 
Action: Mouse moved to (597, 268)
Screenshot: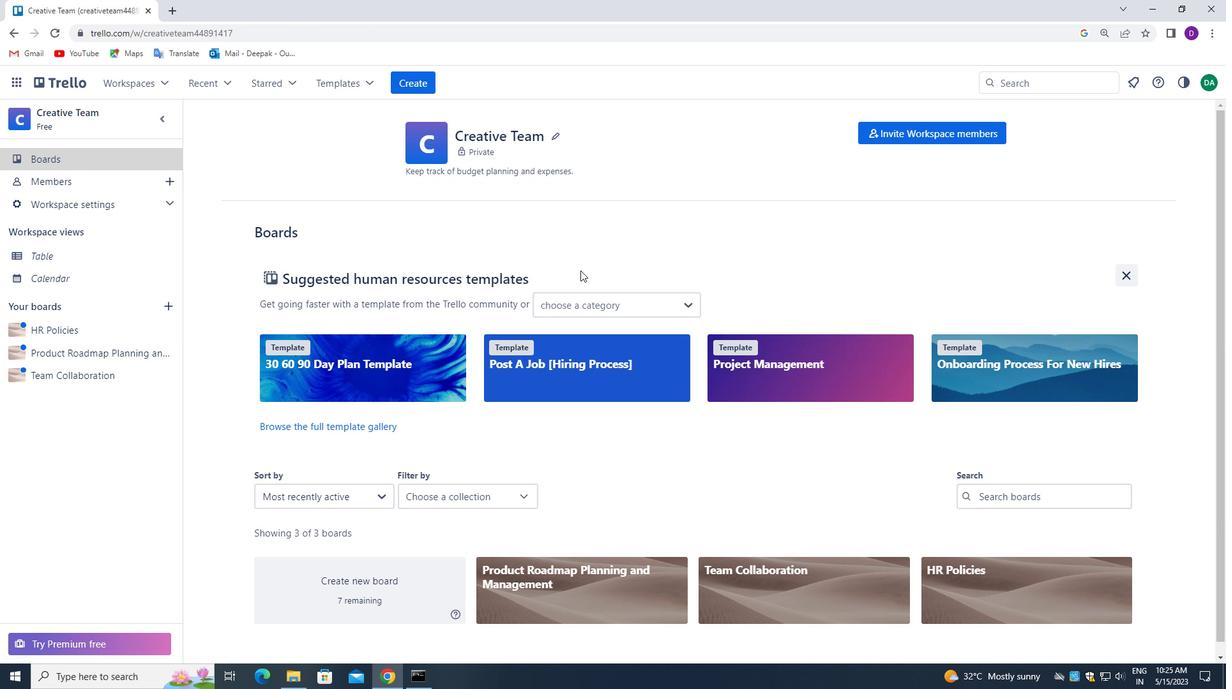 
Action: Mouse scrolled (597, 268) with delta (0, 0)
Screenshot: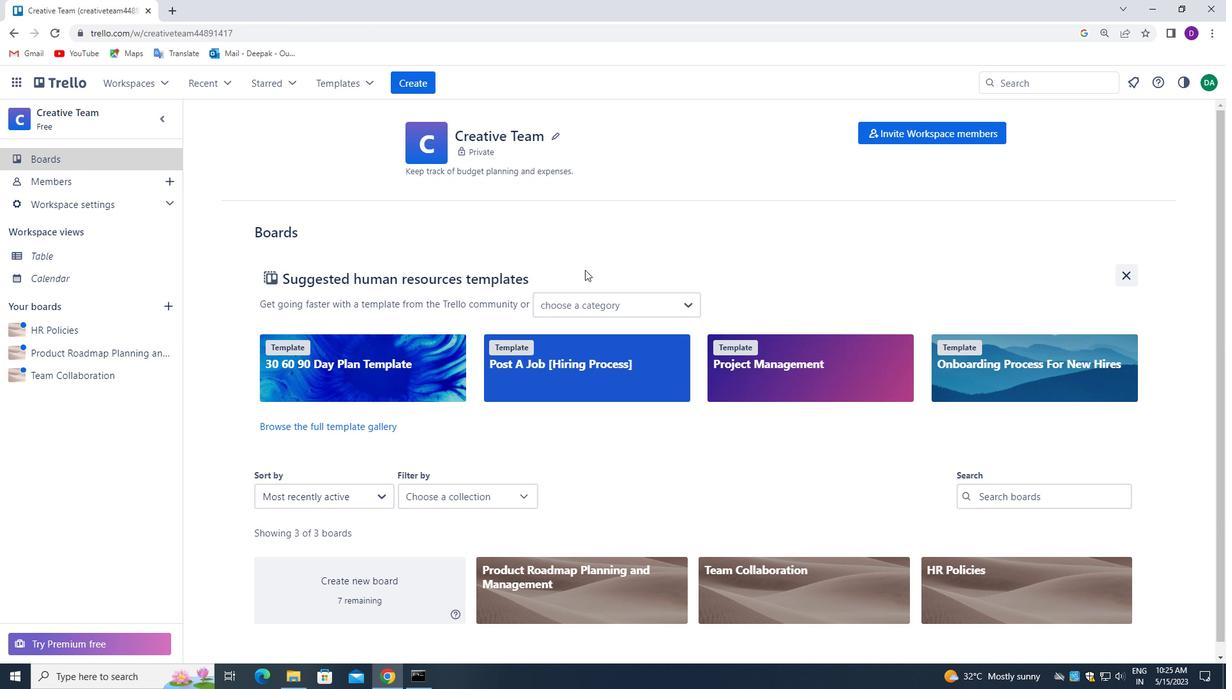 
Action: Mouse moved to (597, 268)
Screenshot: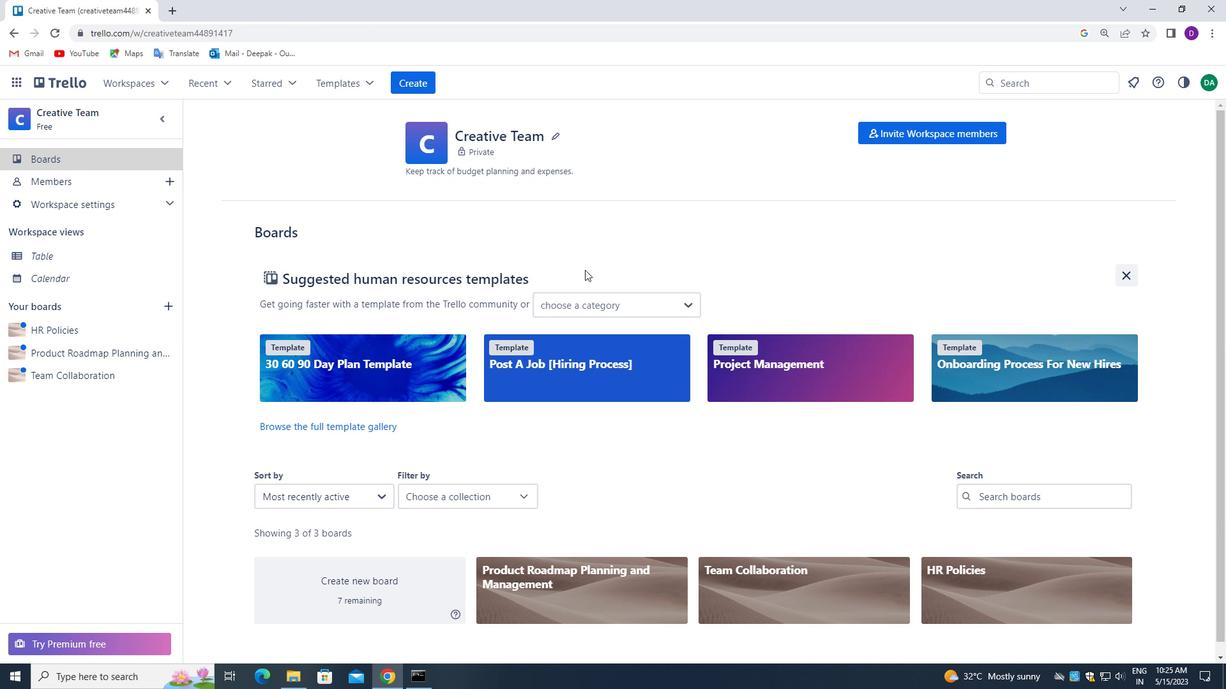 
Action: Mouse scrolled (597, 268) with delta (0, 0)
Screenshot: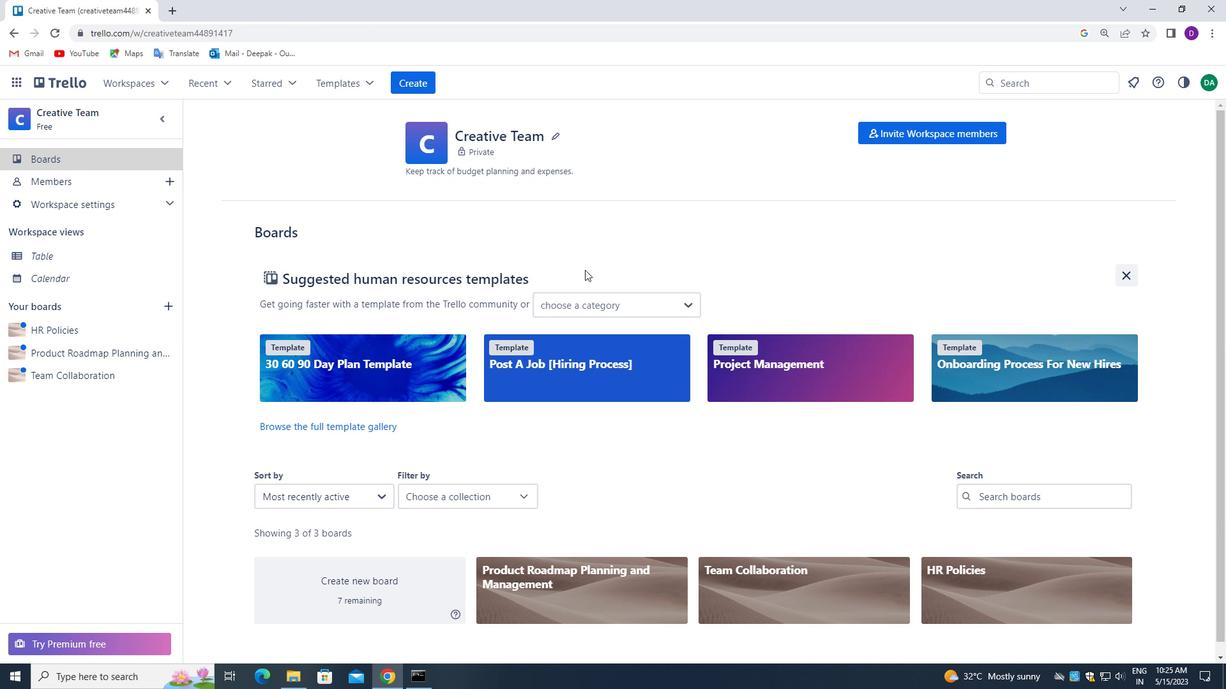 
Action: Mouse scrolled (597, 268) with delta (0, 0)
Screenshot: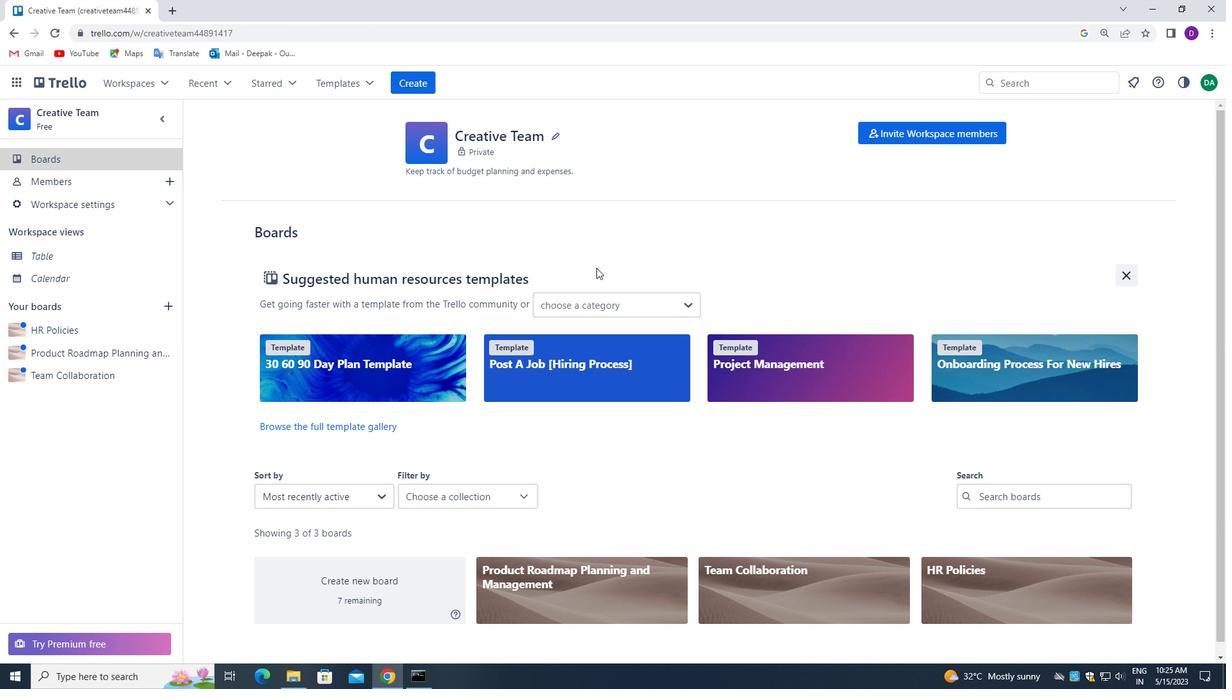 
Action: Mouse scrolled (597, 268) with delta (0, 0)
Screenshot: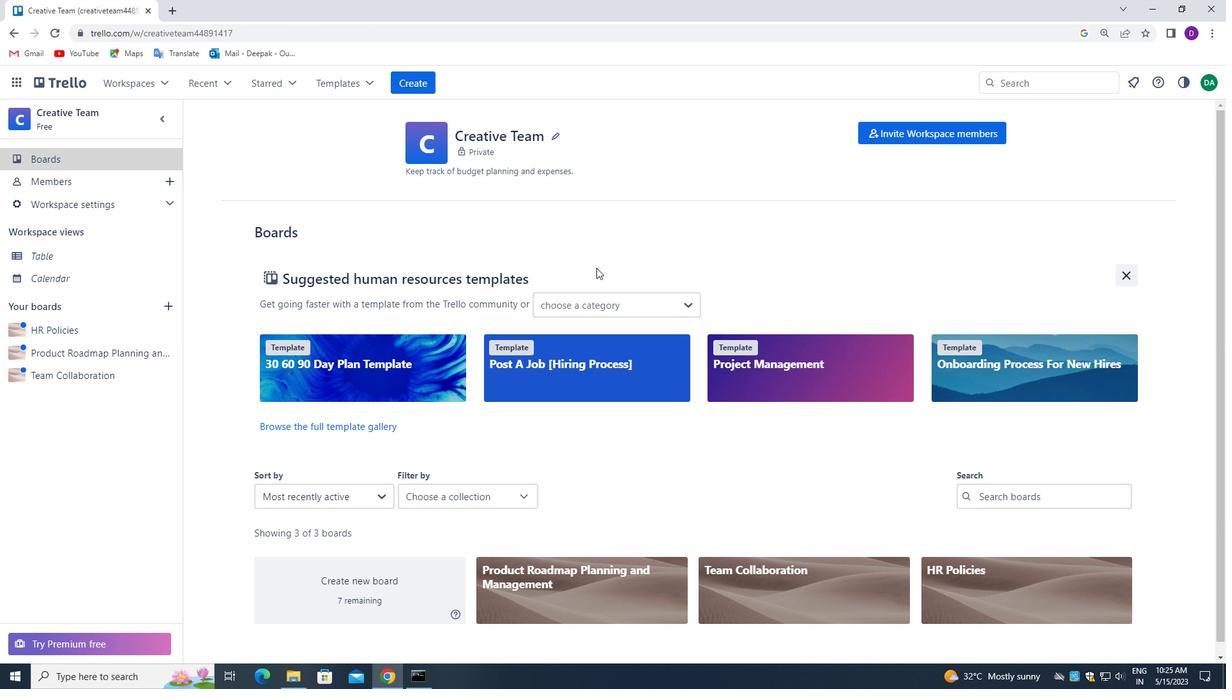 
Action: Mouse scrolled (597, 268) with delta (0, 0)
Screenshot: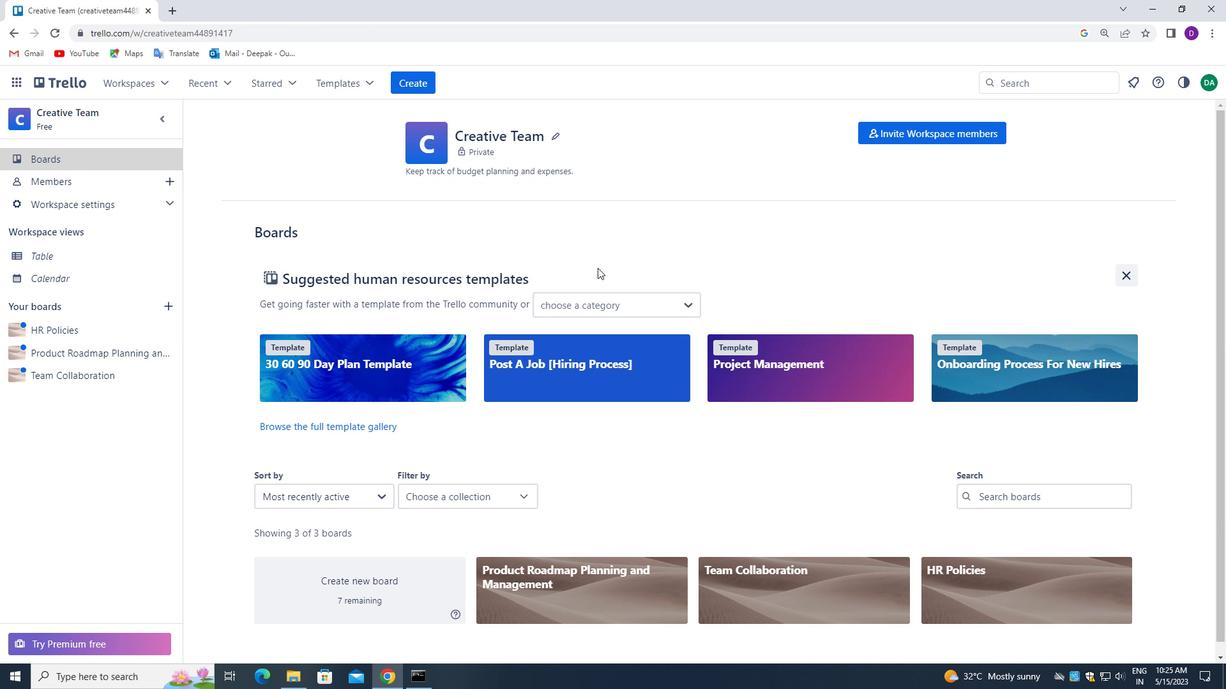 
Action: Mouse moved to (591, 252)
Screenshot: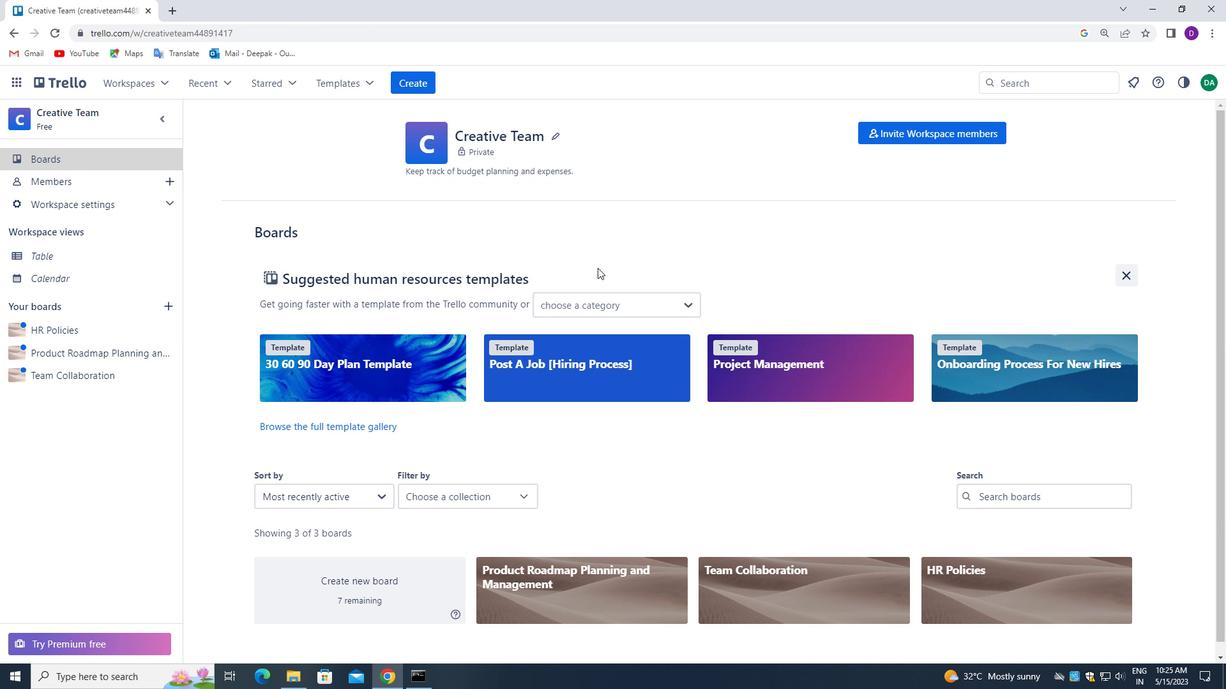 
